 Task: Log work in the project AutoWave for the issue 'Create a new online platform for online animation courses with advanced animation tools and community features' spent time as '4w 1d 14h 30m' and remaining time as '5w 4d 20h 13m' and add a flag. Now add the issue to the epic 'IT skills development and training'. Log work in the project AutoWave for the issue 'Implement a new cloud-based time tracking system for a company with advanced time tracking and project management features' spent time as '4w 6d 8h 18m' and remaining time as '1w 1d 3h 50m' and clone the issue. Now add the issue to the epic 'Collaboration platform implementation'
Action: Mouse moved to (240, 64)
Screenshot: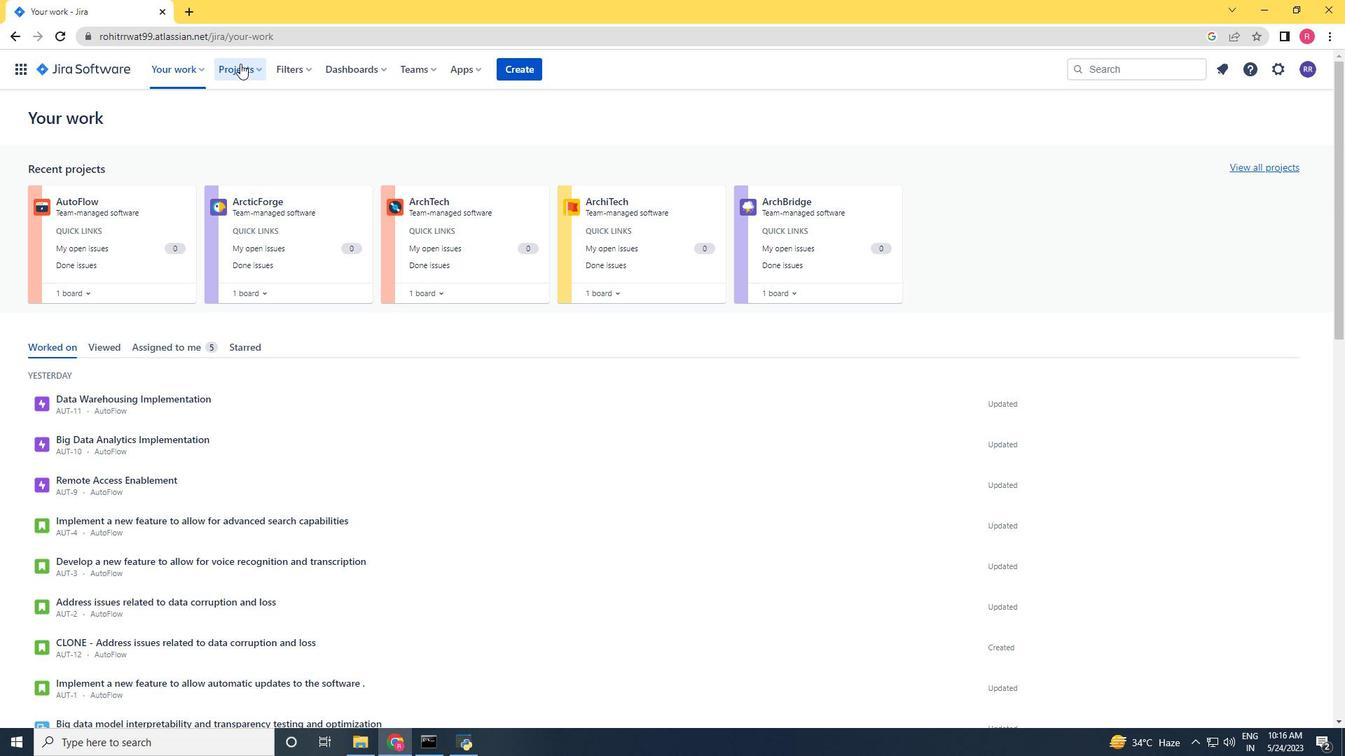 
Action: Mouse pressed left at (240, 64)
Screenshot: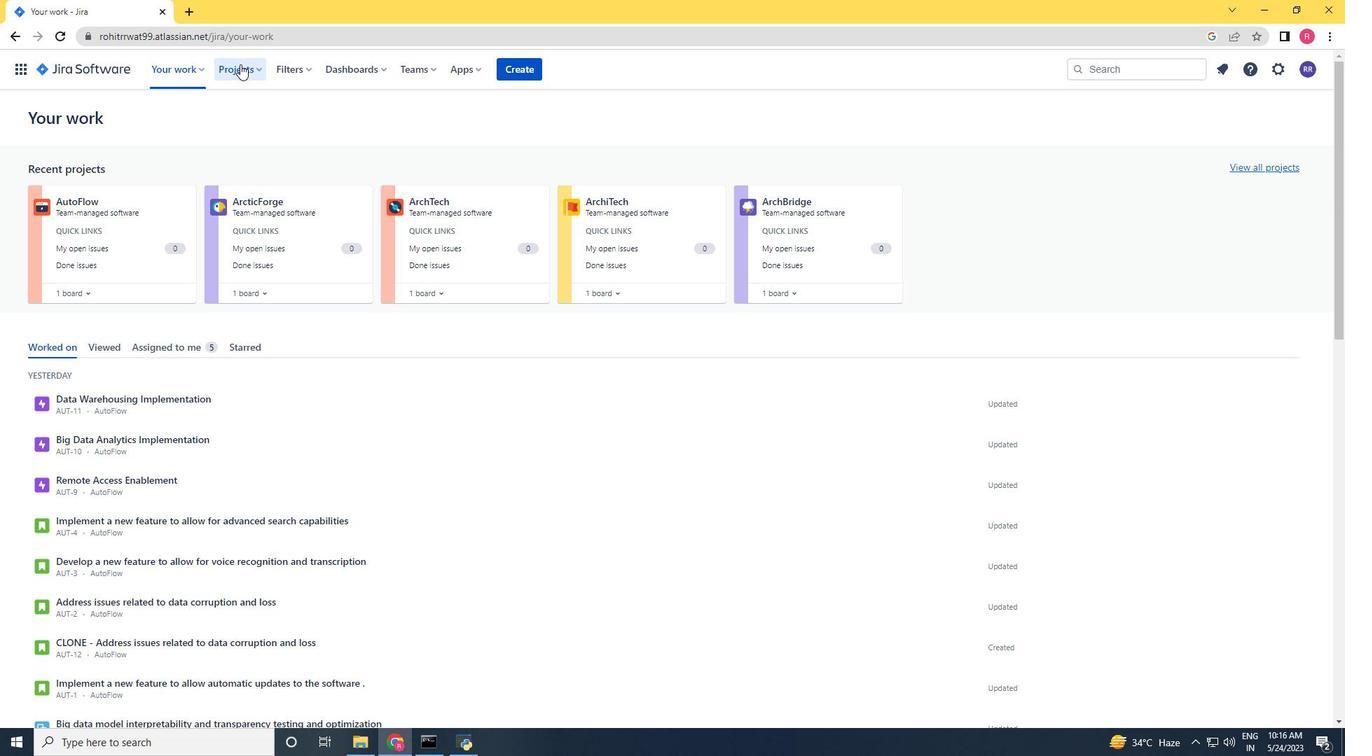 
Action: Mouse moved to (248, 139)
Screenshot: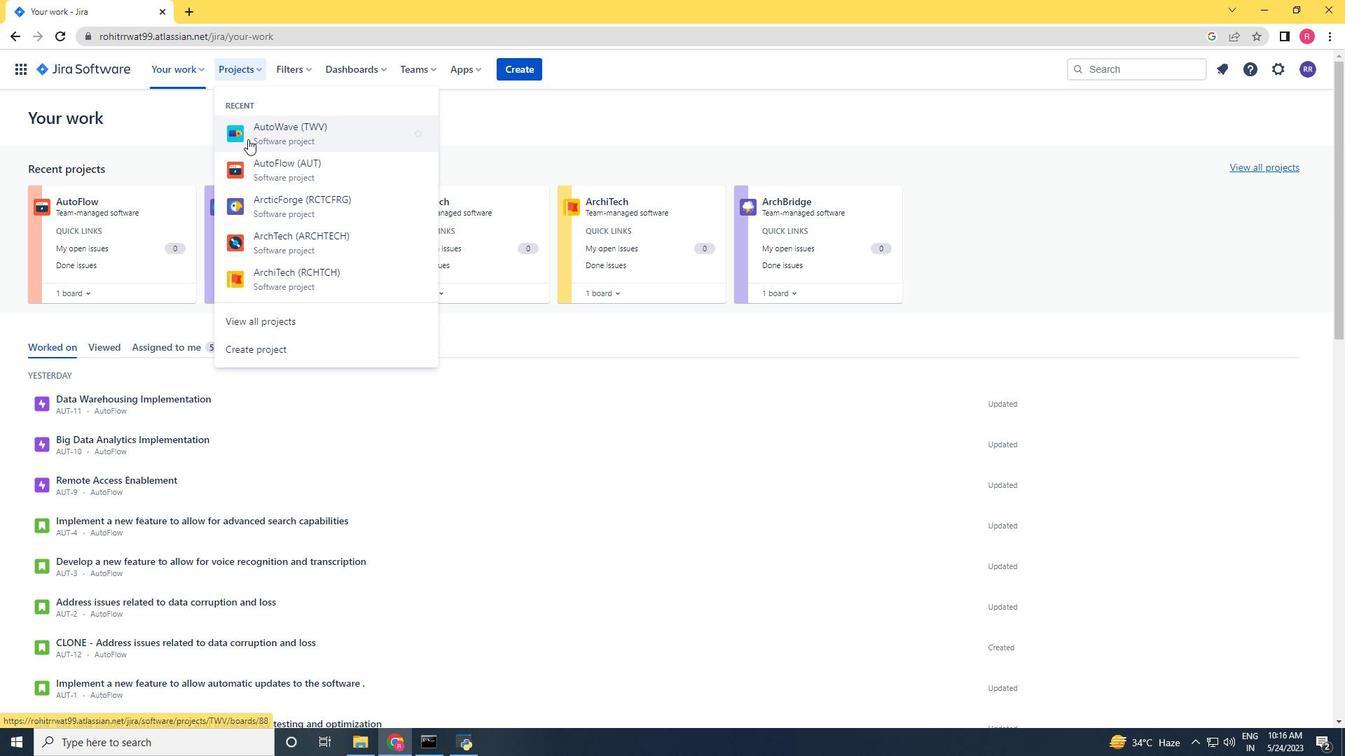 
Action: Mouse pressed left at (248, 139)
Screenshot: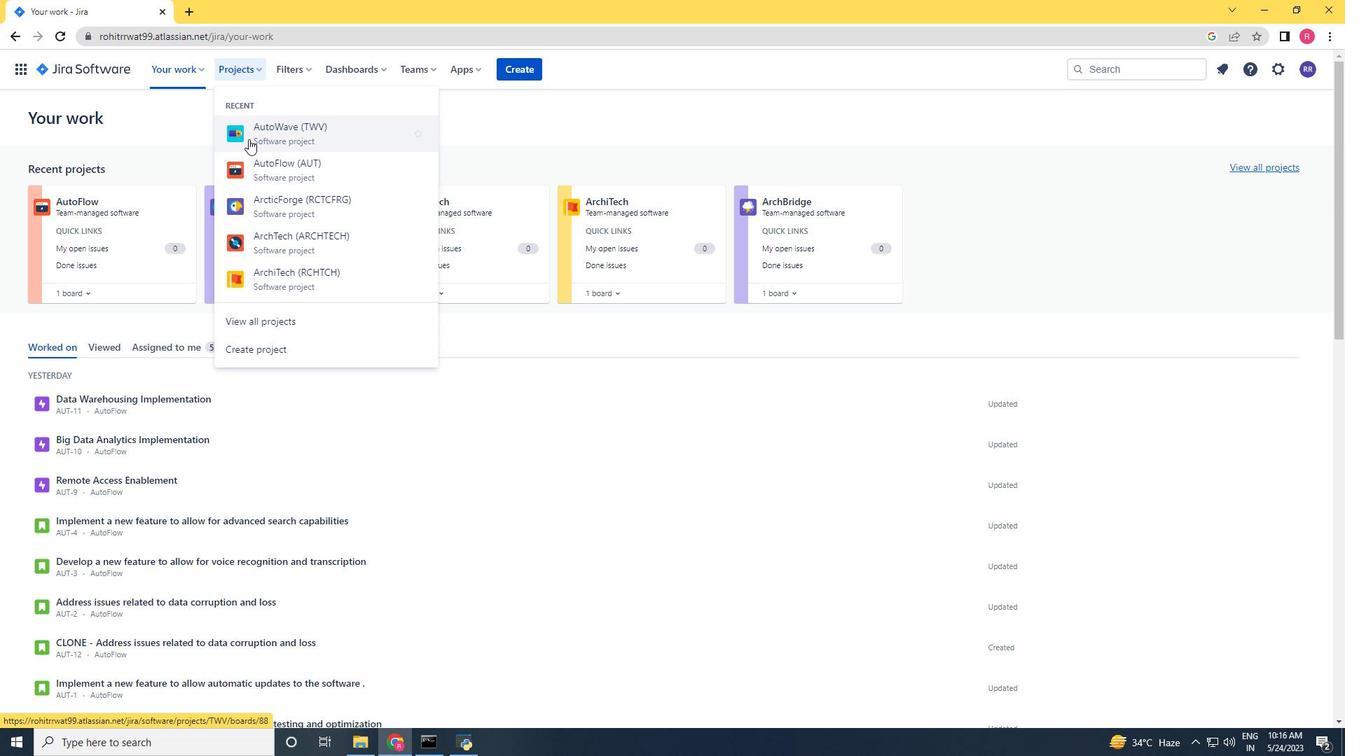 
Action: Mouse moved to (57, 217)
Screenshot: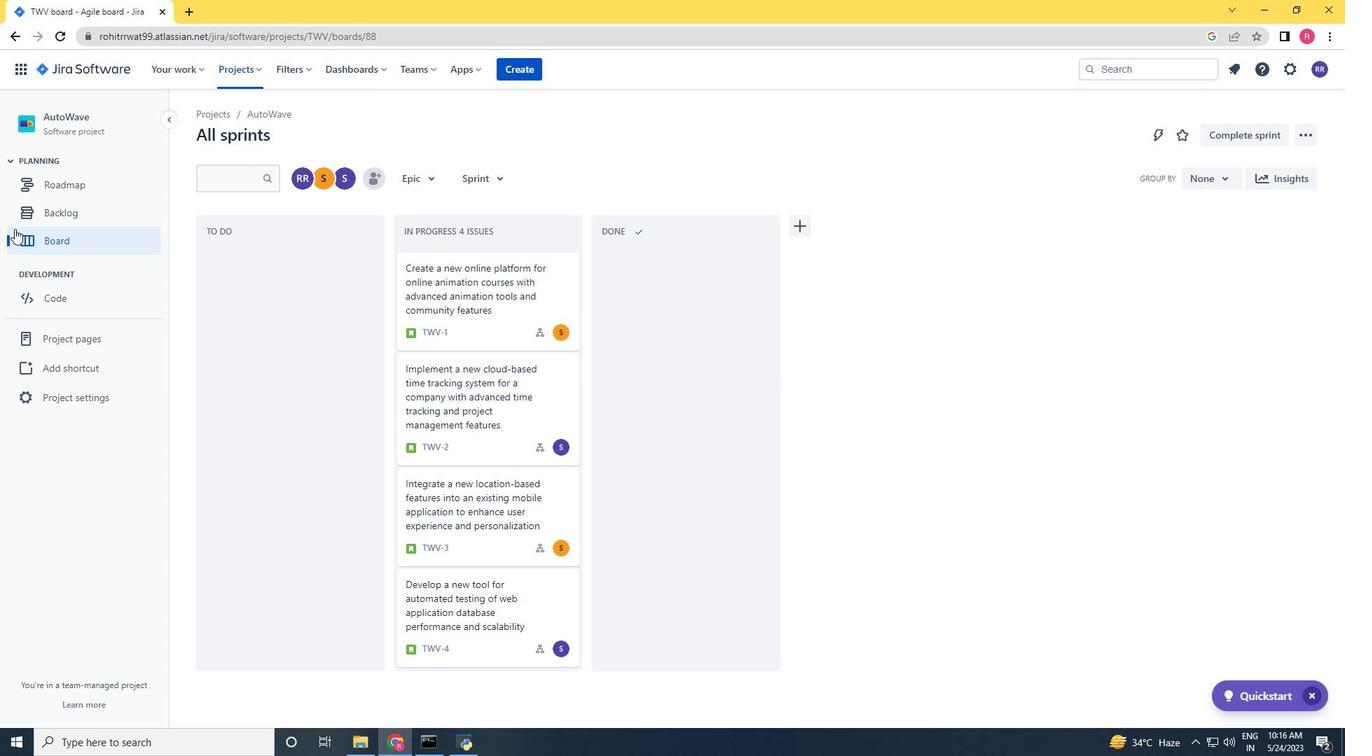 
Action: Mouse pressed left at (57, 217)
Screenshot: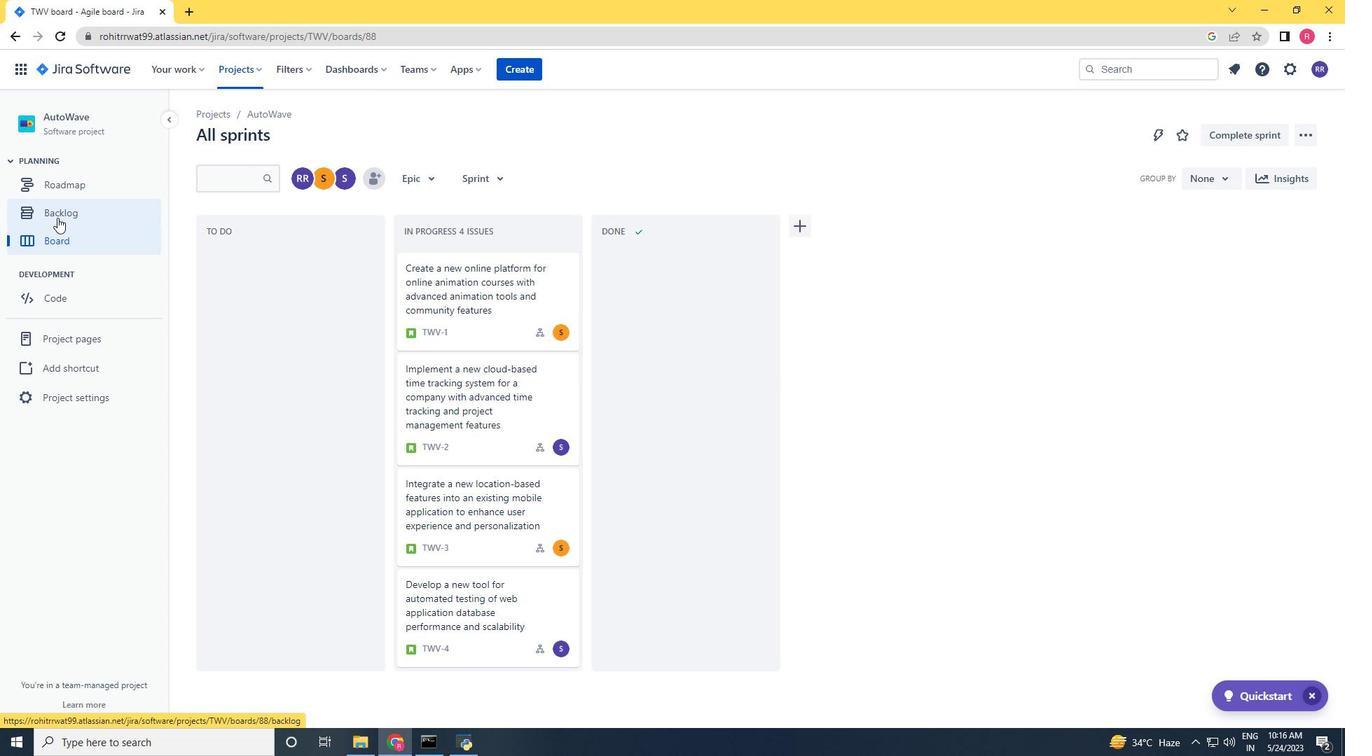 
Action: Mouse moved to (1067, 259)
Screenshot: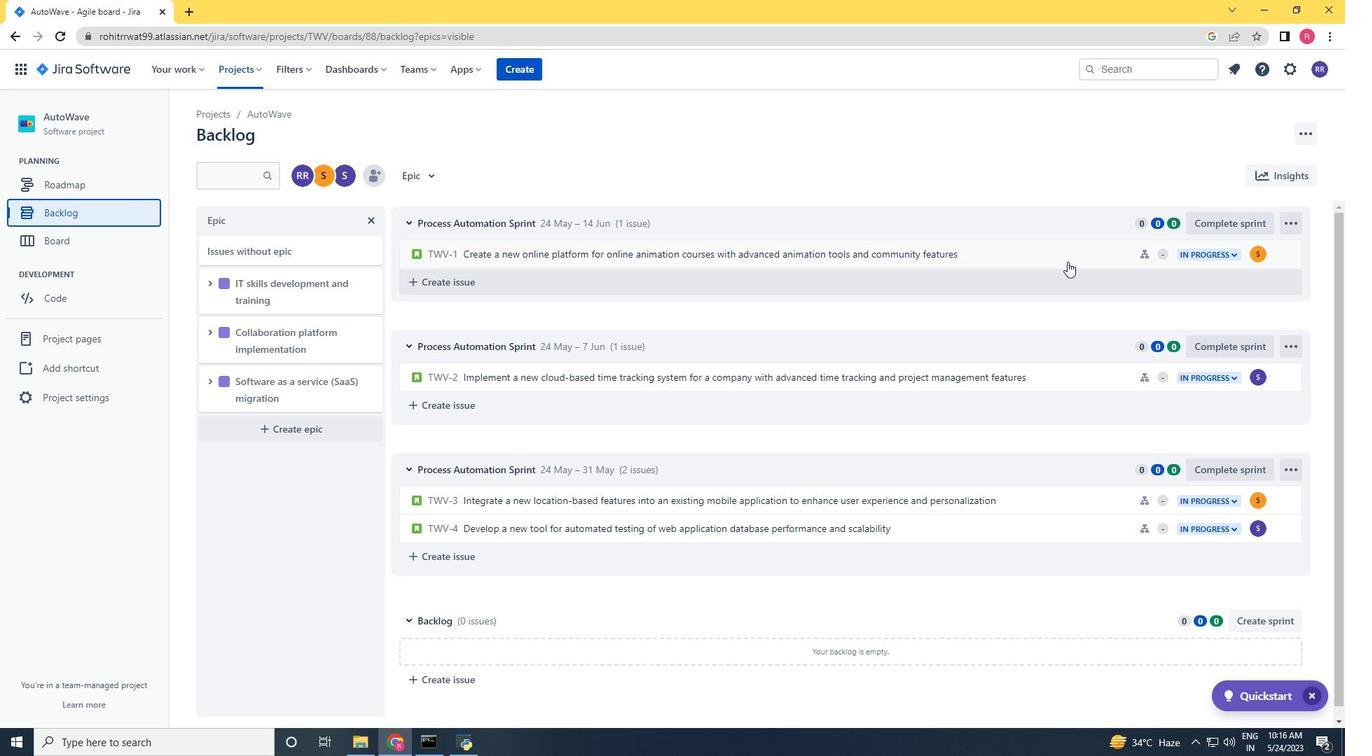 
Action: Mouse pressed left at (1067, 259)
Screenshot: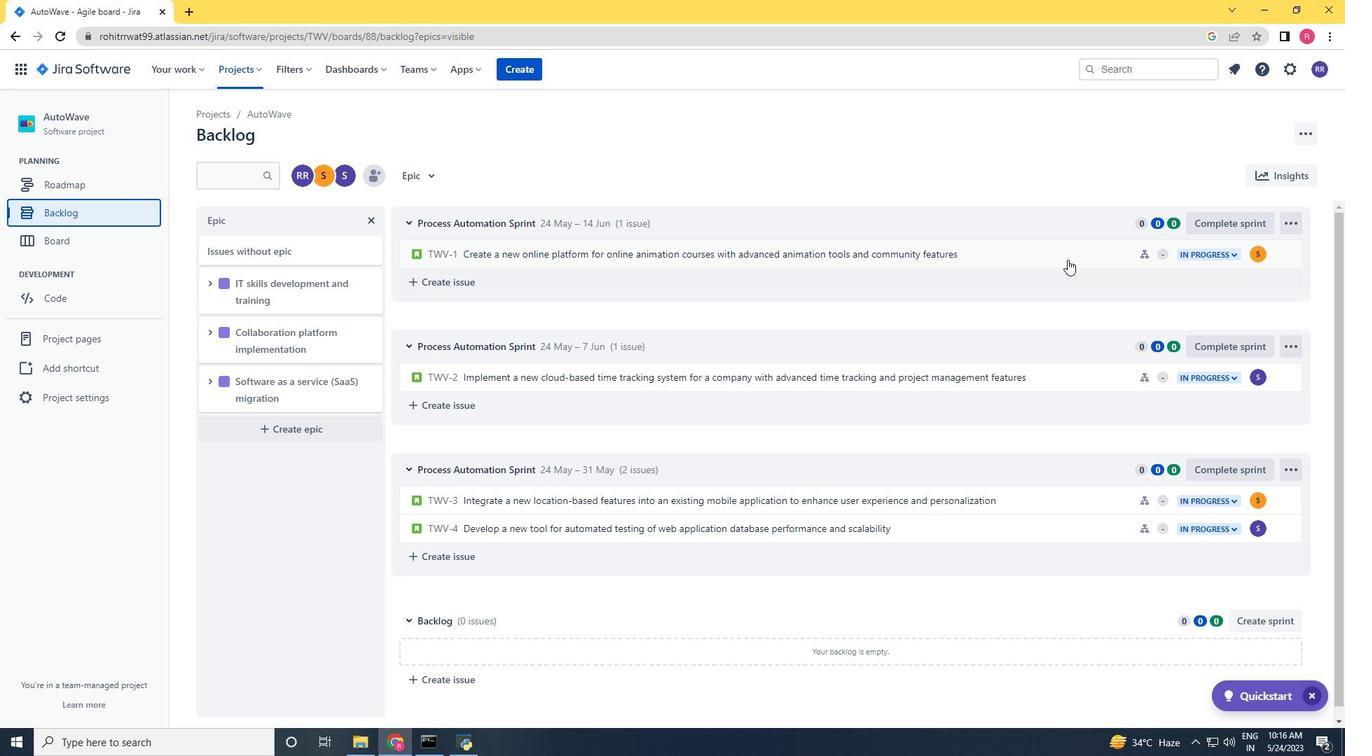 
Action: Mouse moved to (1292, 212)
Screenshot: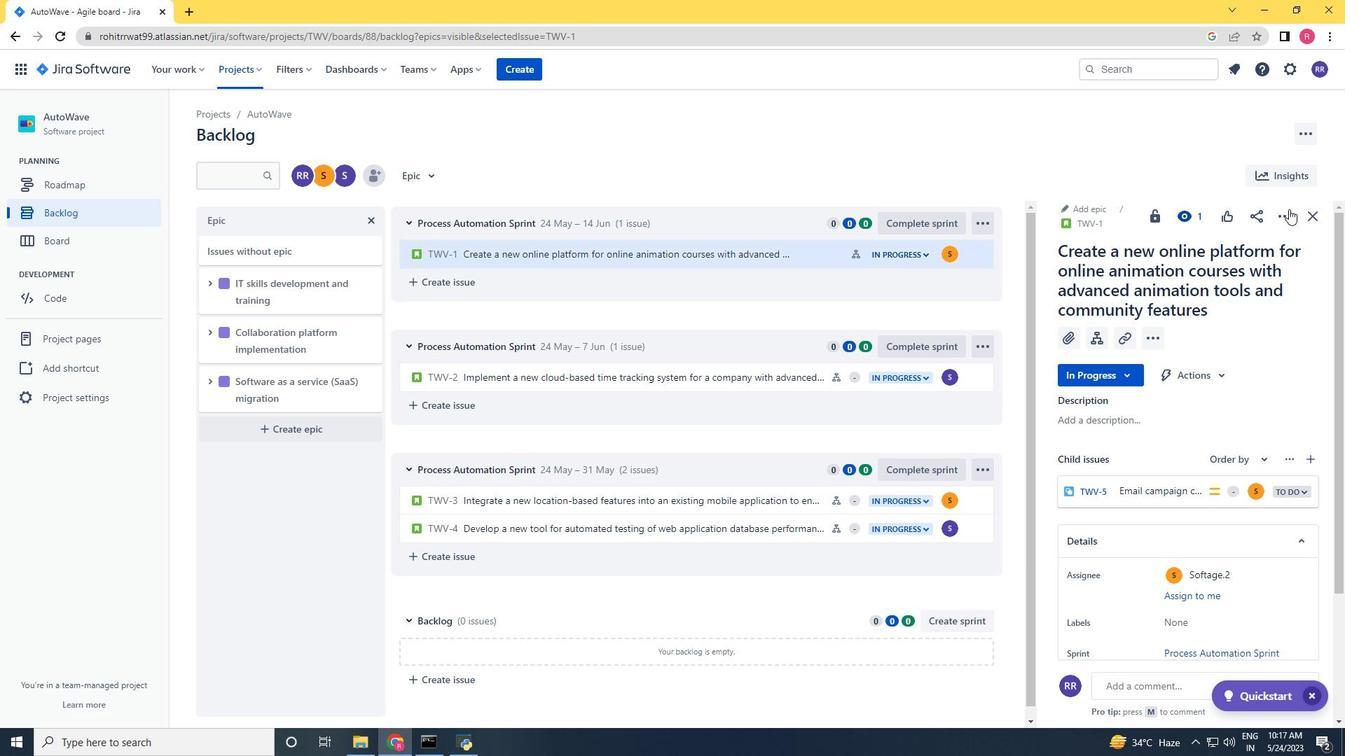 
Action: Mouse pressed left at (1292, 212)
Screenshot: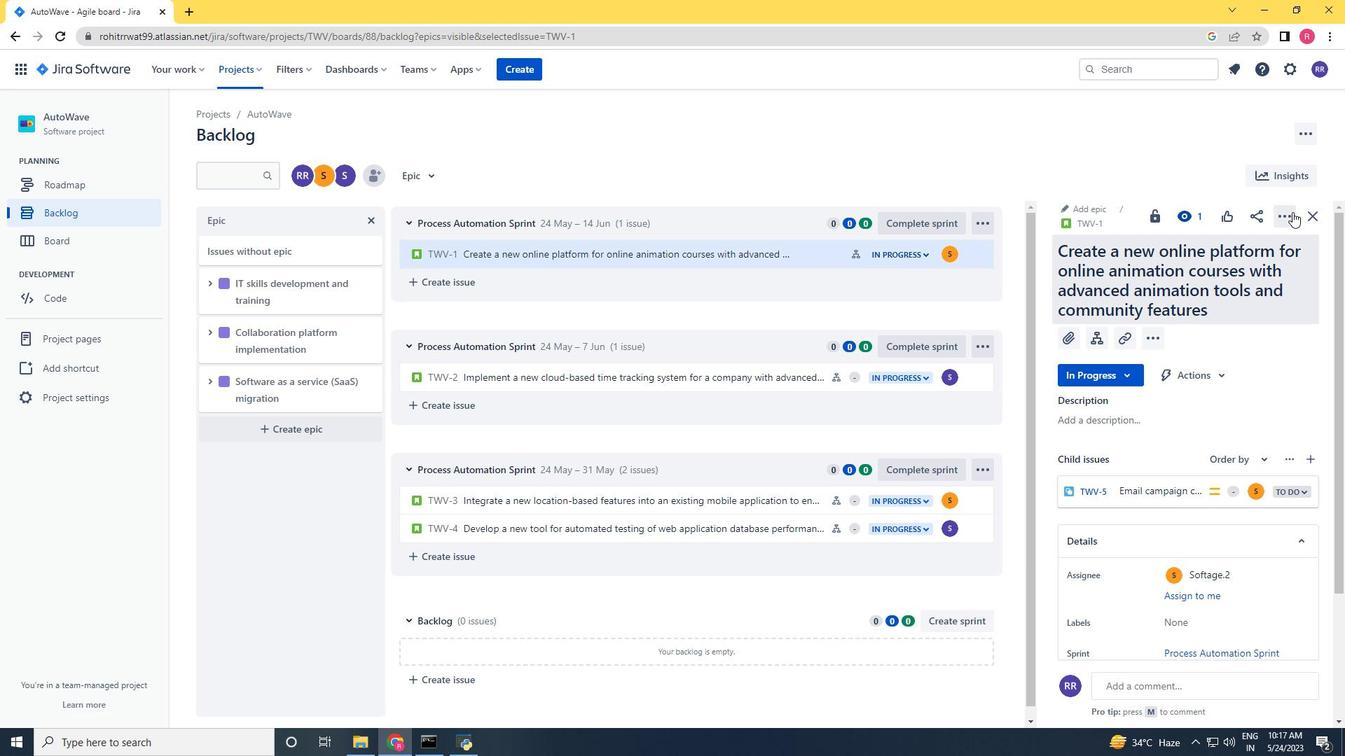 
Action: Mouse moved to (1244, 251)
Screenshot: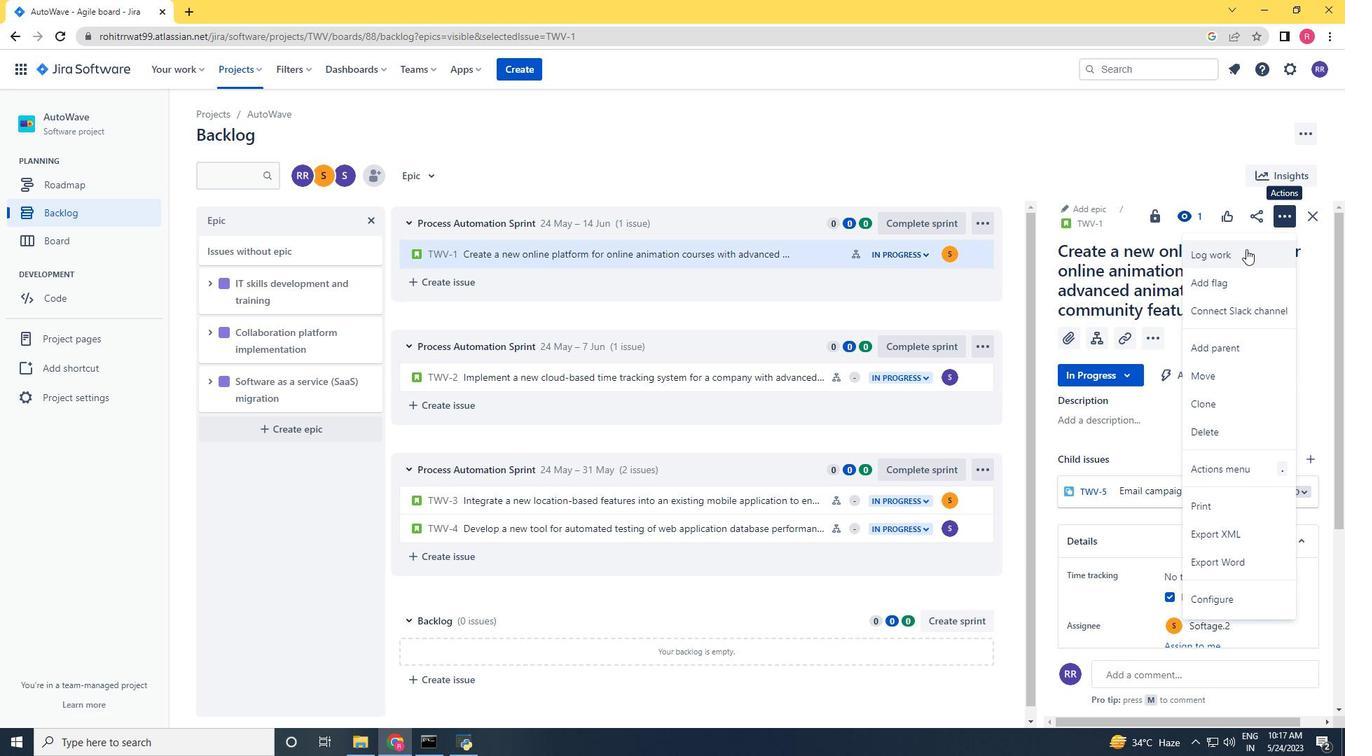 
Action: Mouse pressed left at (1244, 251)
Screenshot: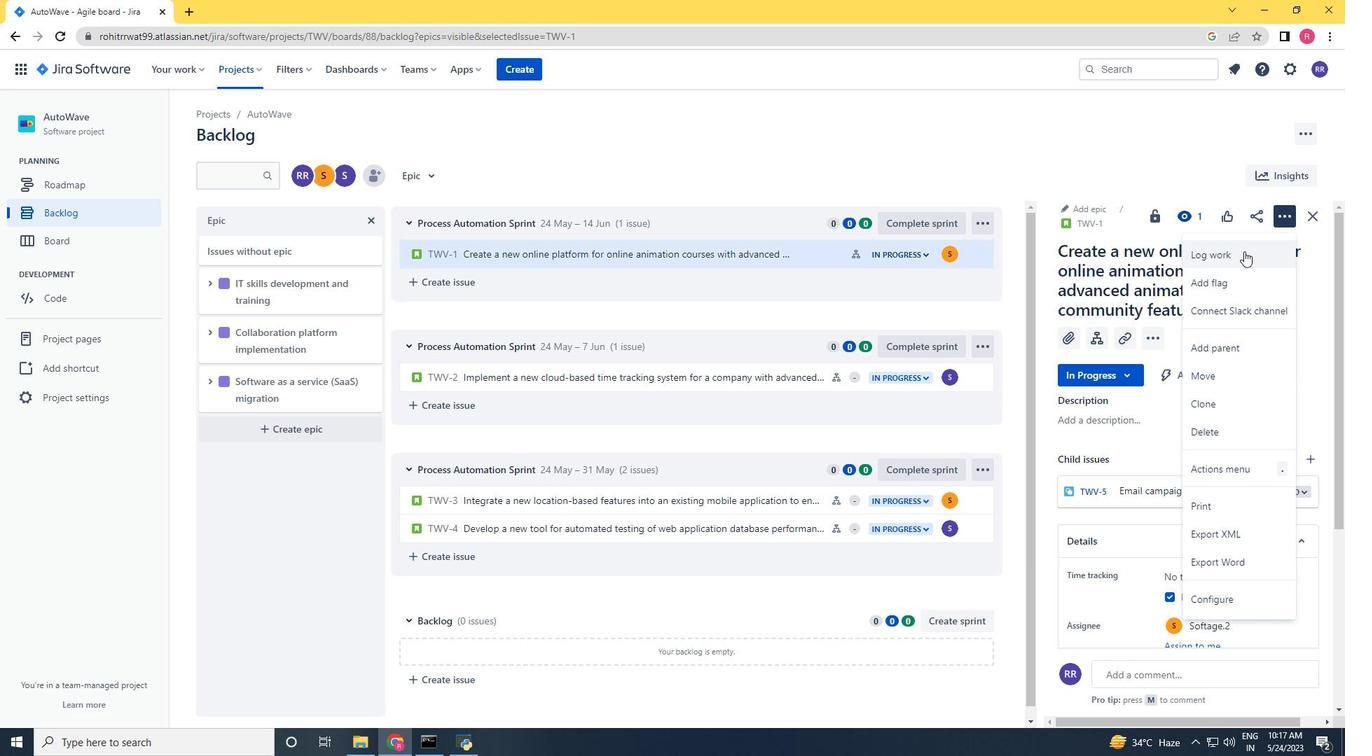 
Action: Key pressed 4w<Key.space>1d<Key.space>14h<Key.space>30m<Key.tab>5w<Key.space>4d<Key.space>20h<Key.space>13m
Screenshot: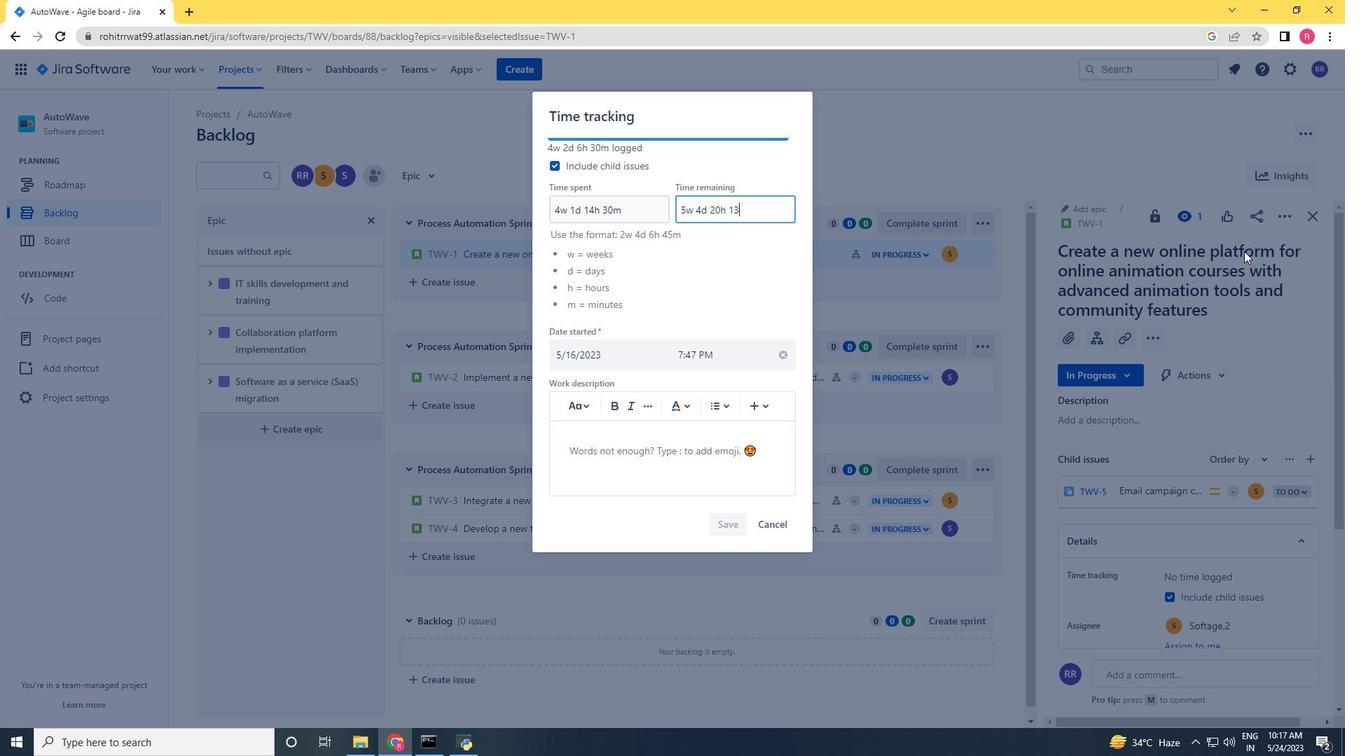 
Action: Mouse moved to (737, 541)
Screenshot: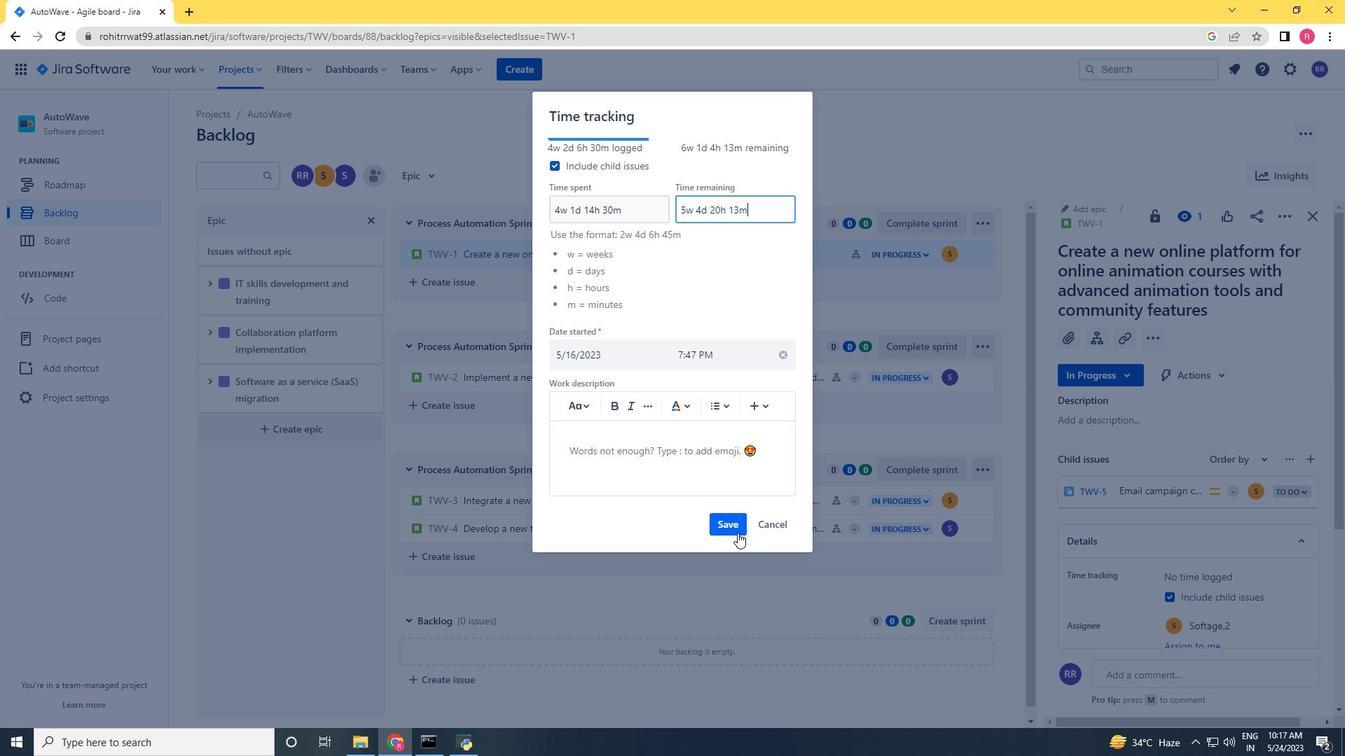
Action: Mouse pressed left at (737, 541)
Screenshot: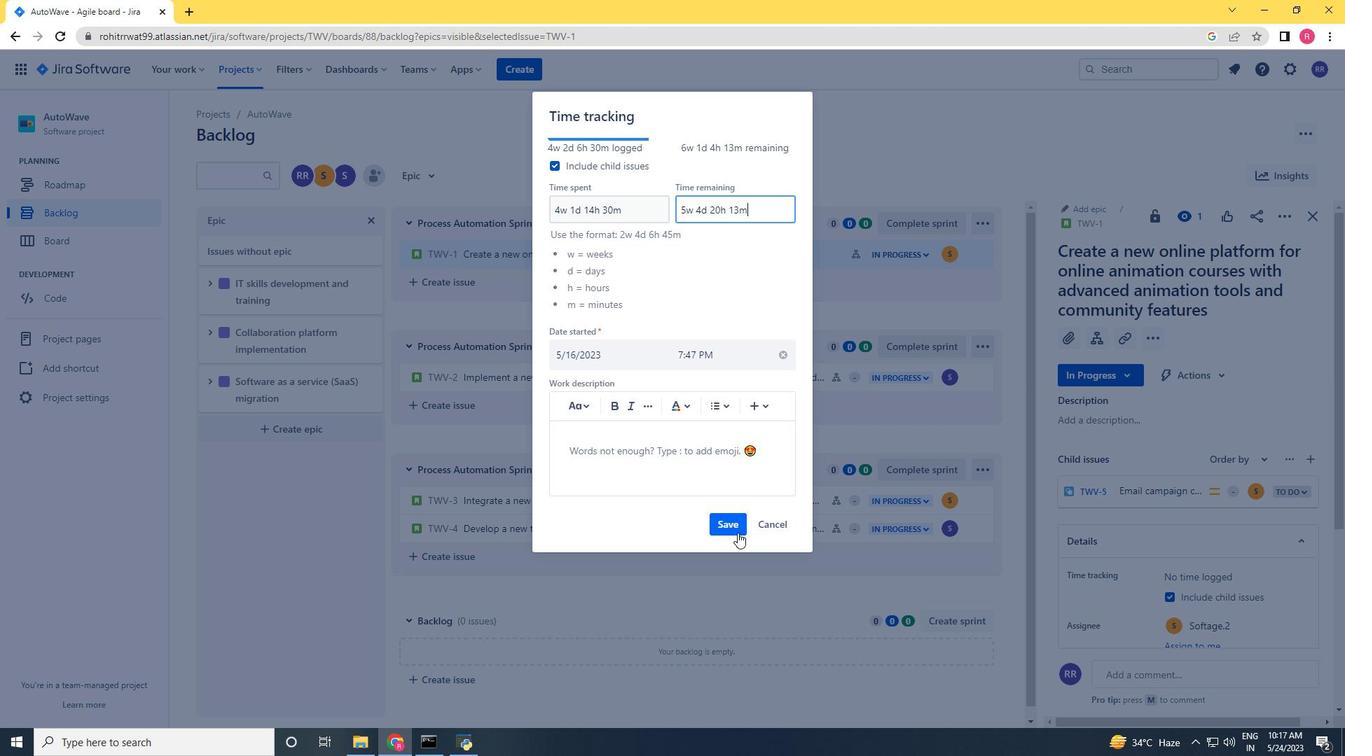 
Action: Mouse moved to (720, 523)
Screenshot: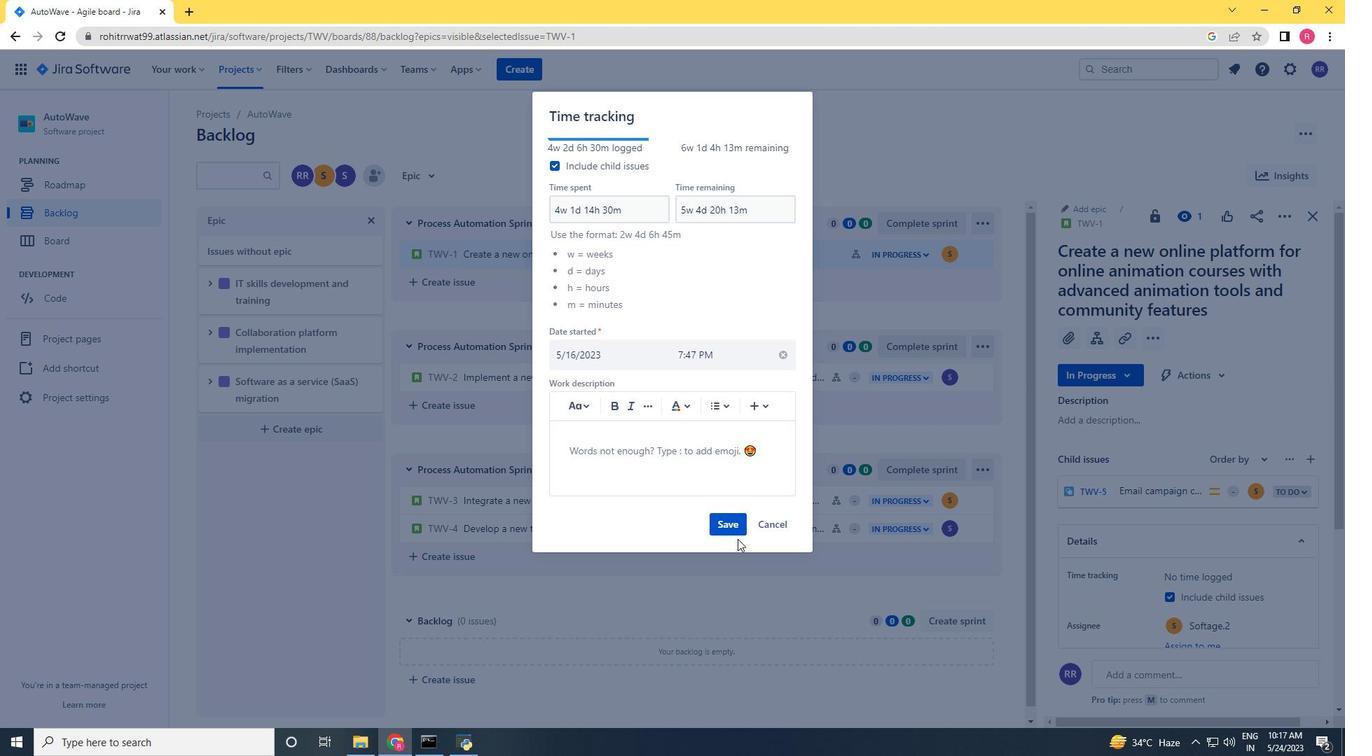 
Action: Mouse pressed left at (720, 523)
Screenshot: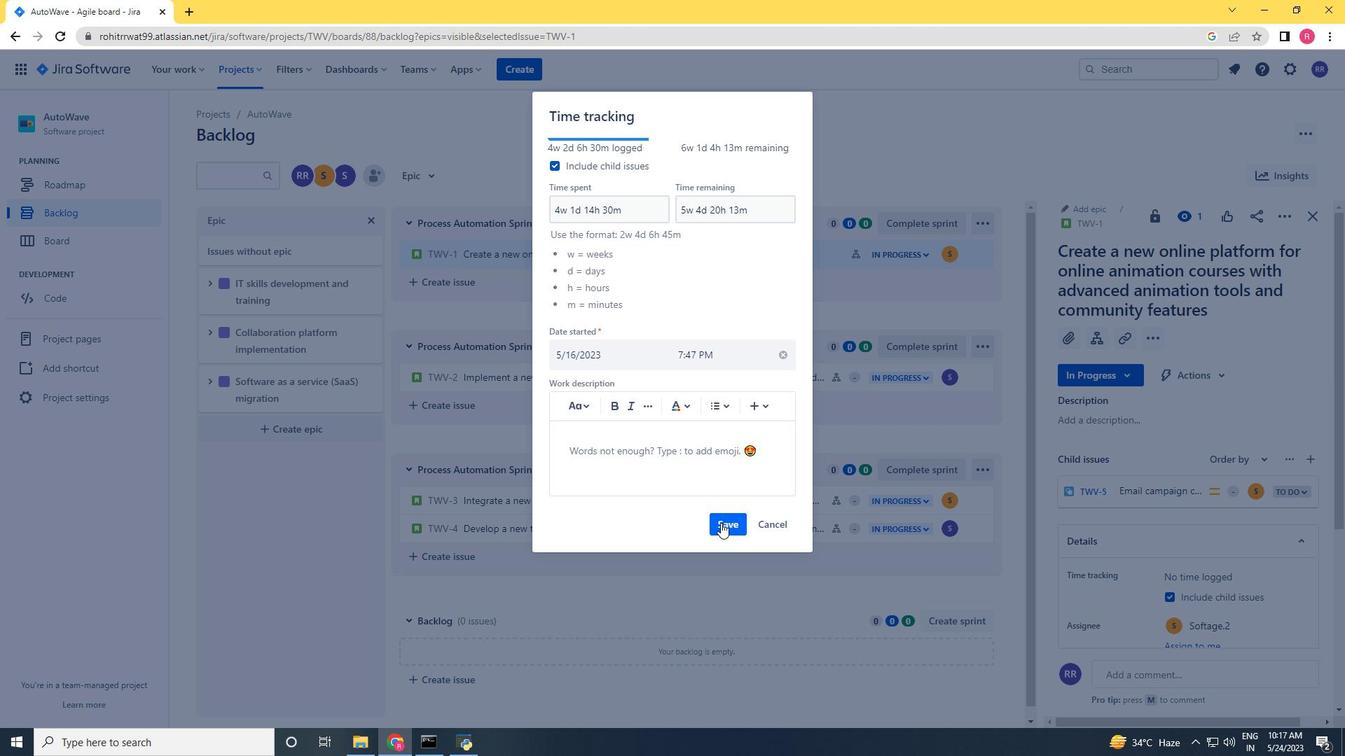 
Action: Mouse moved to (720, 522)
Screenshot: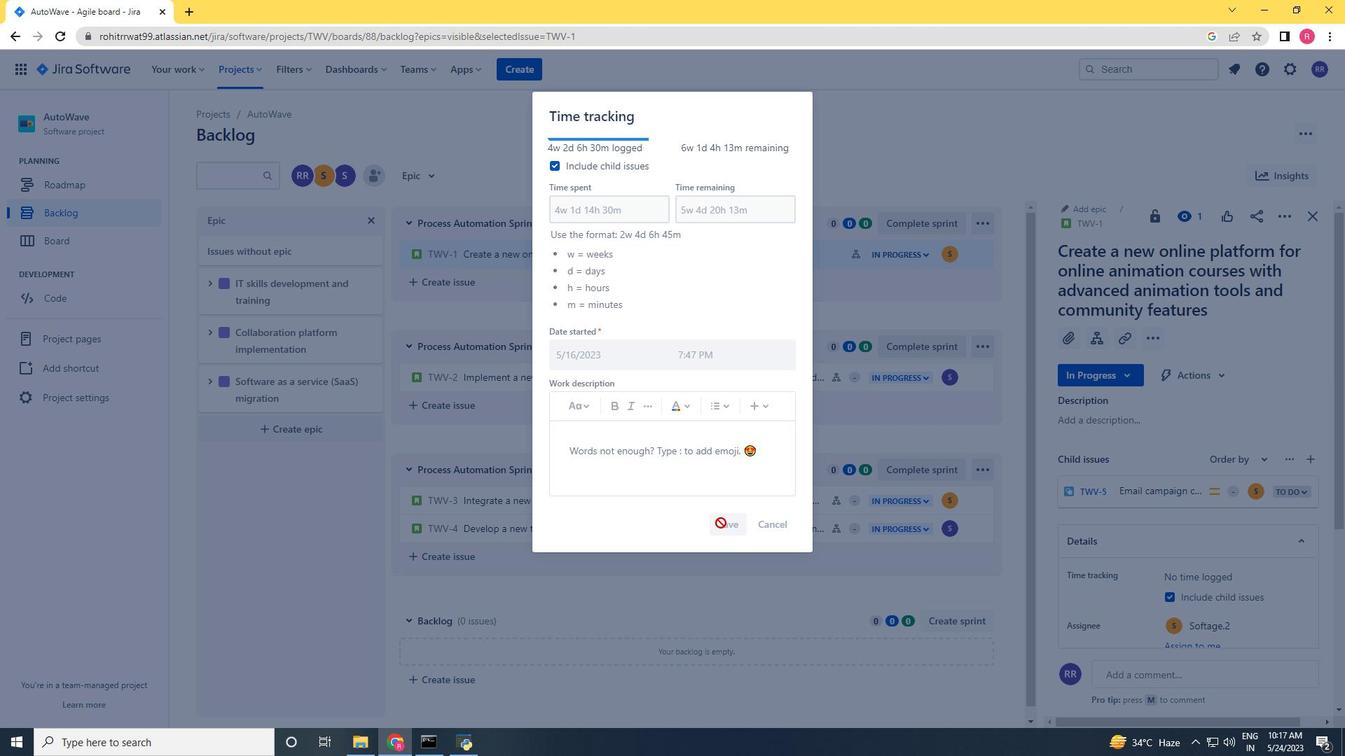 
Action: Mouse scrolled (720, 521) with delta (0, 0)
Screenshot: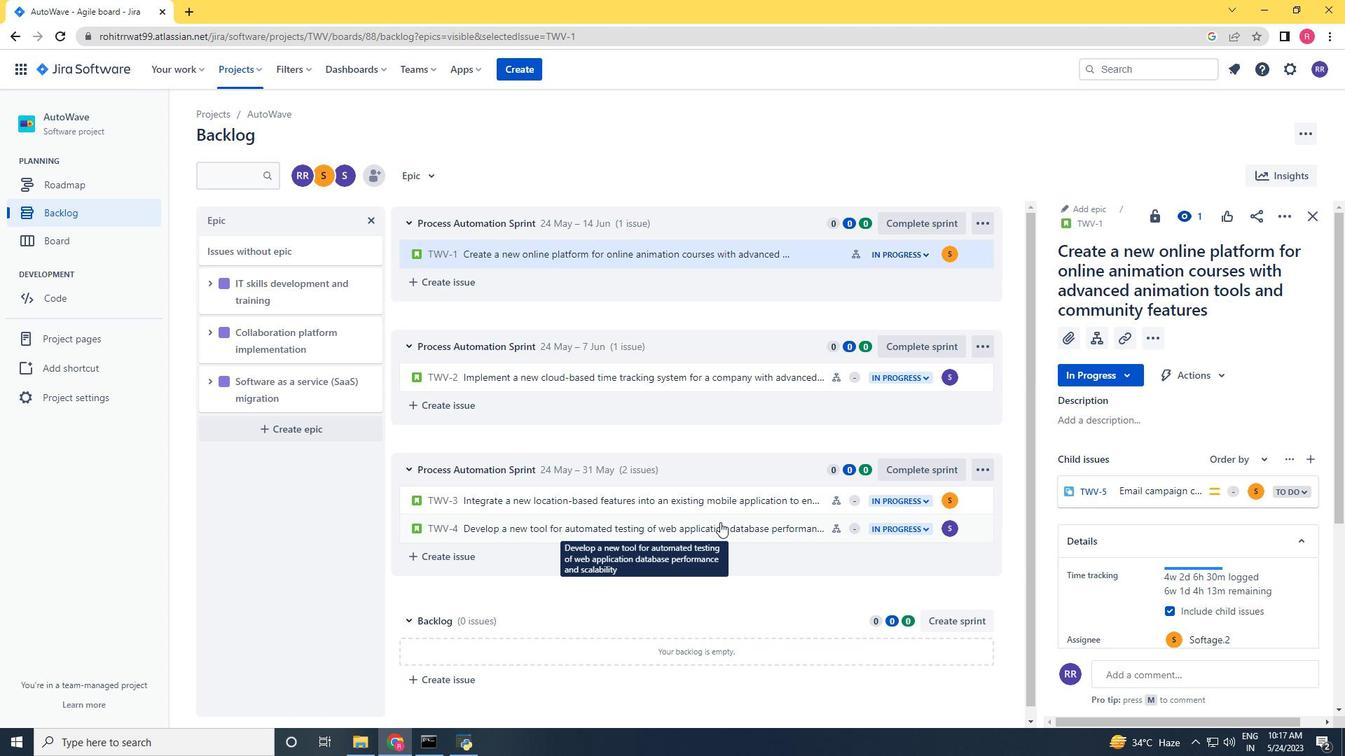 
Action: Mouse scrolled (720, 521) with delta (0, 0)
Screenshot: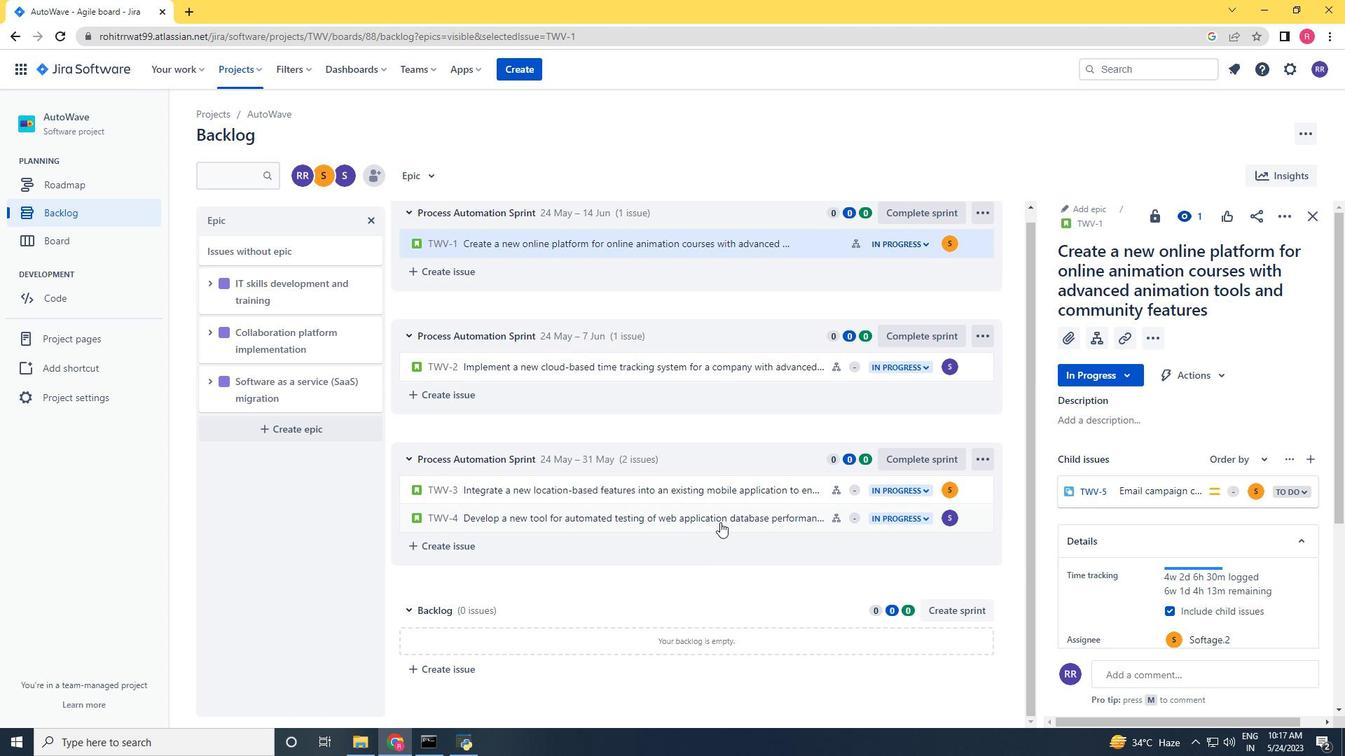 
Action: Mouse scrolled (720, 521) with delta (0, 0)
Screenshot: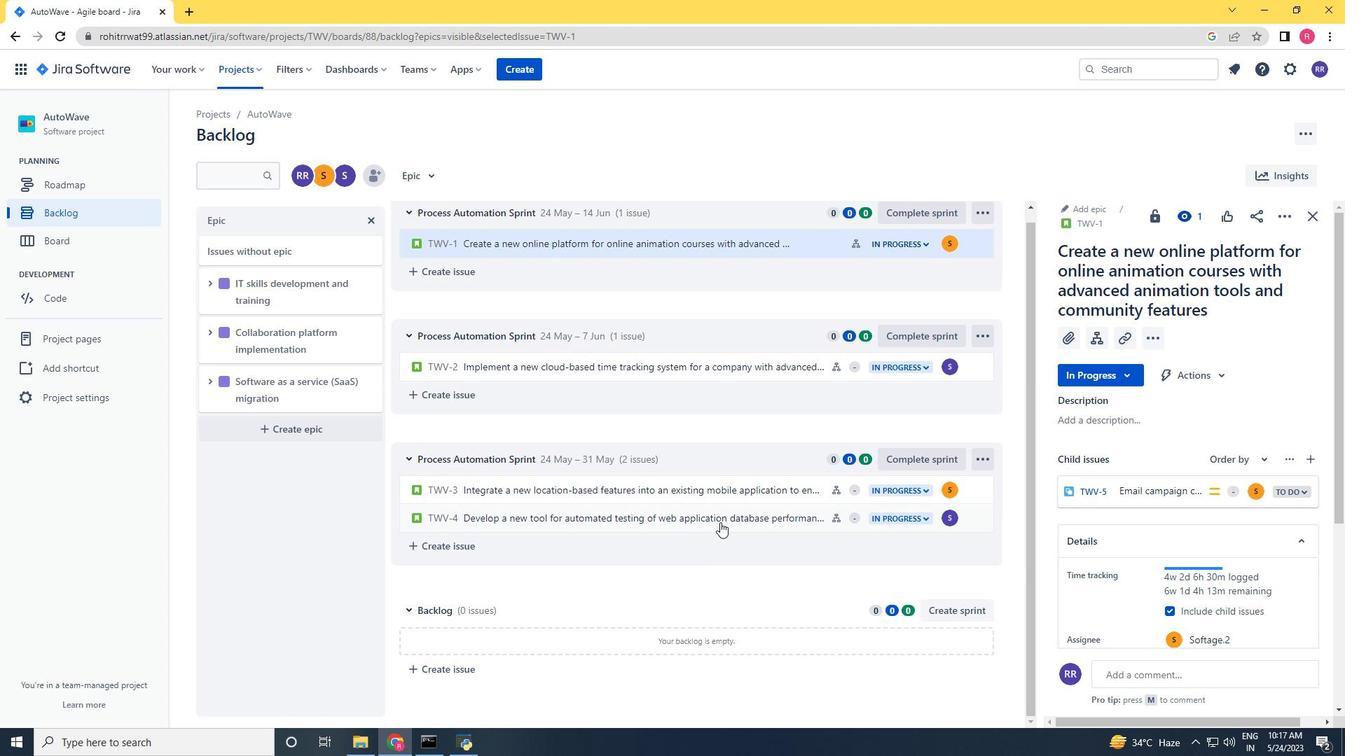 
Action: Mouse moved to (1286, 216)
Screenshot: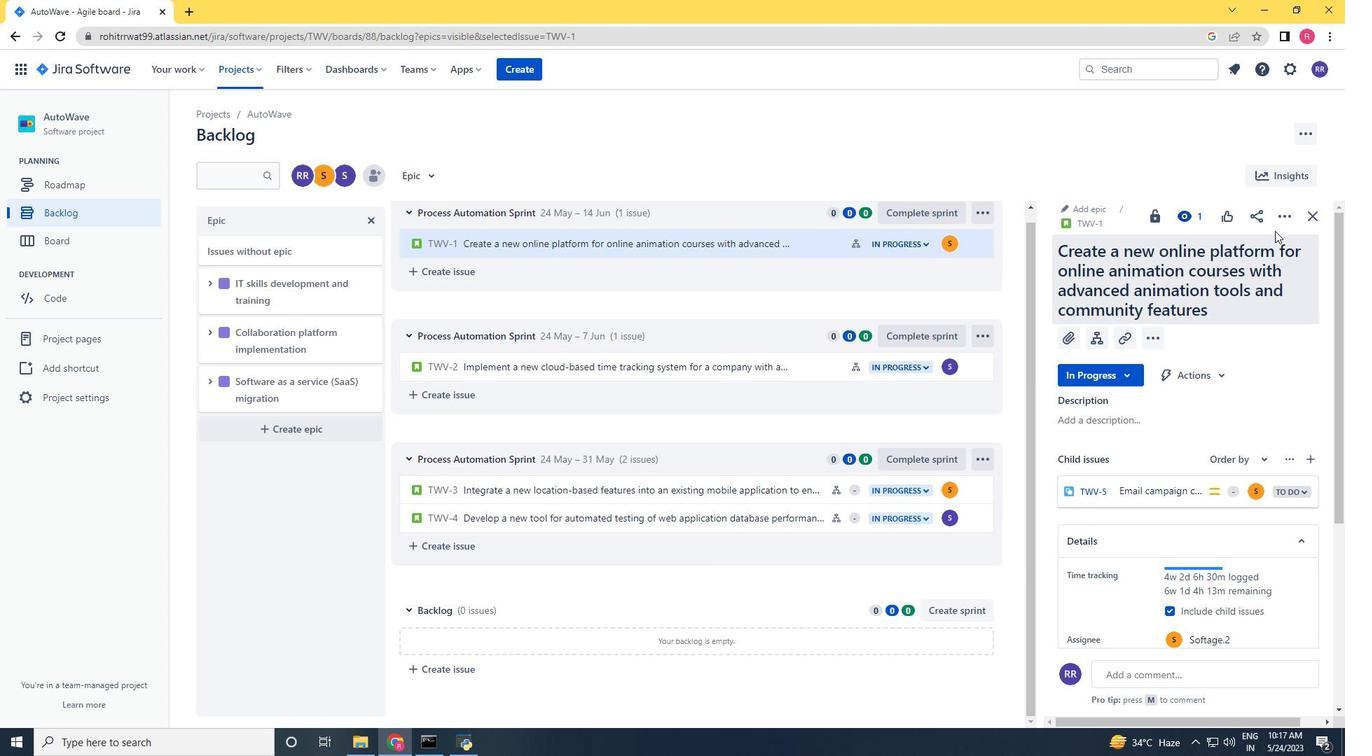 
Action: Mouse pressed left at (1286, 216)
Screenshot: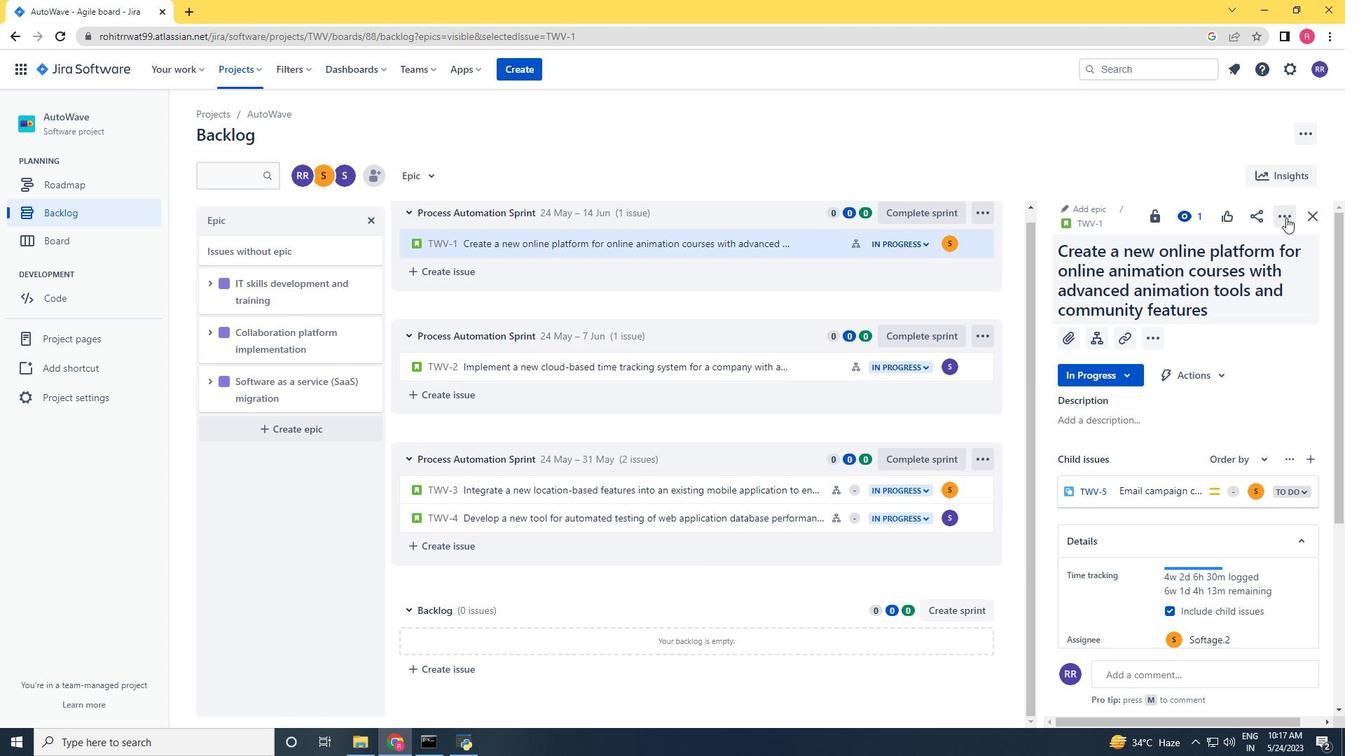 
Action: Mouse moved to (1218, 285)
Screenshot: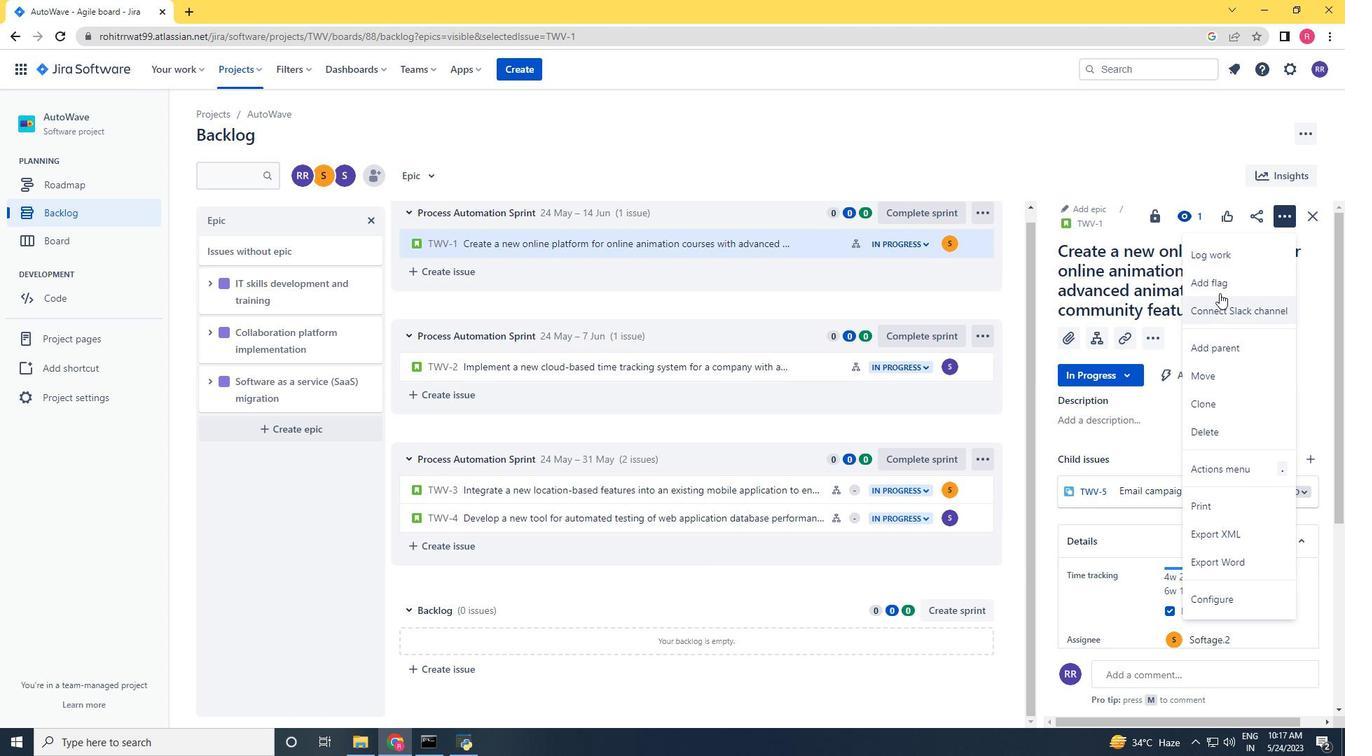 
Action: Mouse pressed left at (1218, 285)
Screenshot: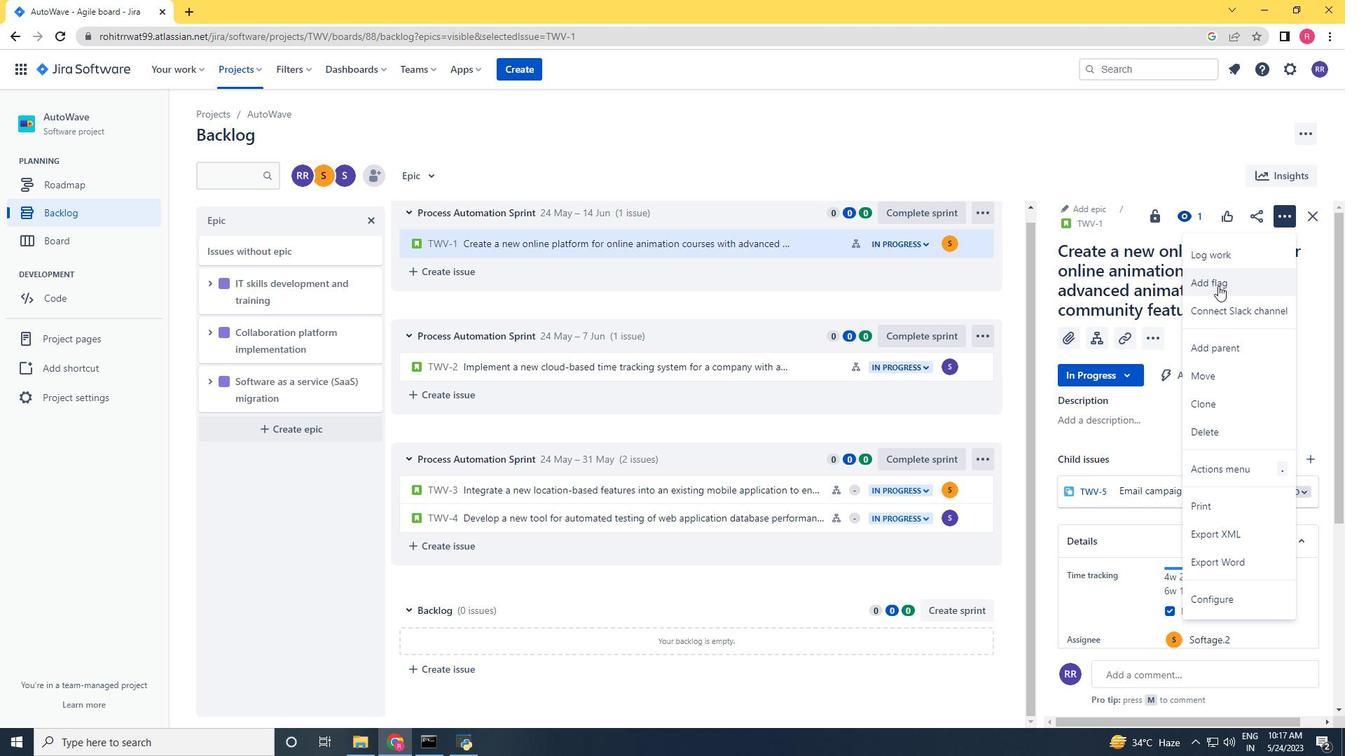 
Action: Mouse moved to (804, 247)
Screenshot: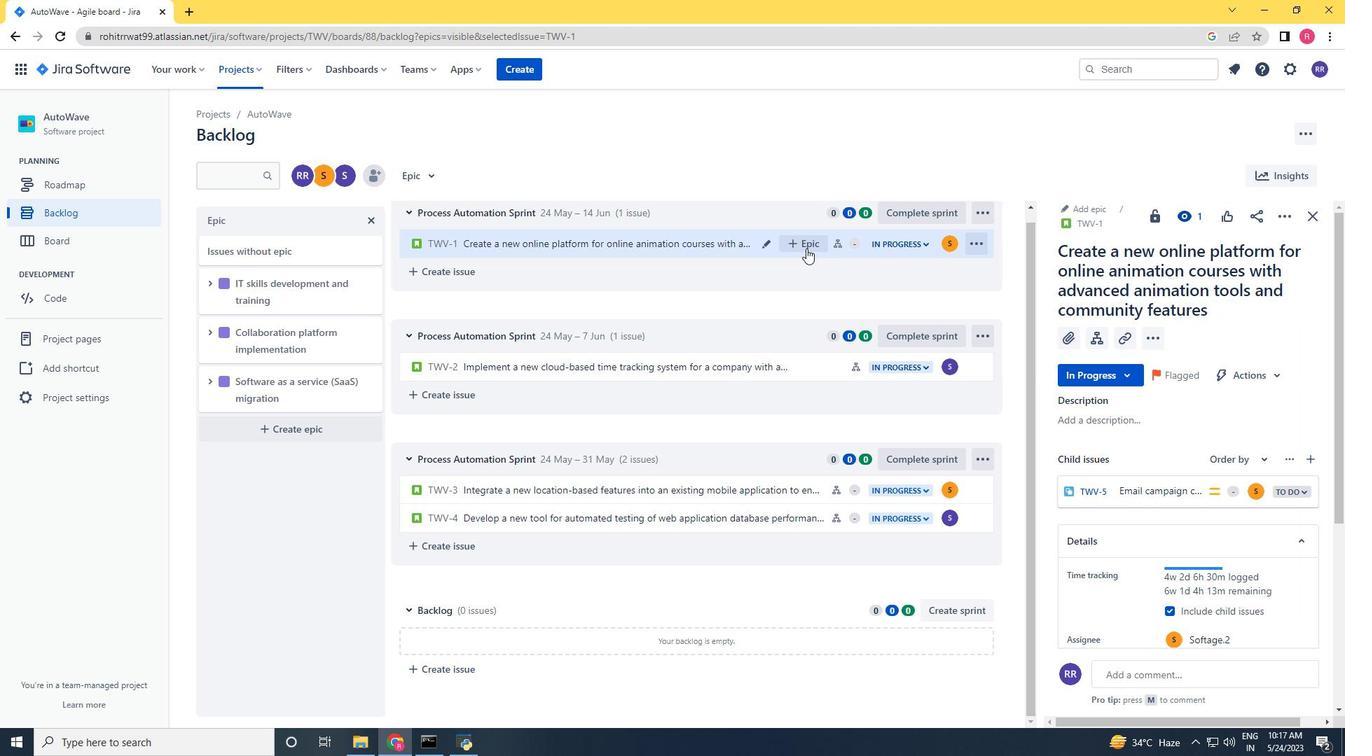 
Action: Mouse pressed left at (804, 247)
Screenshot: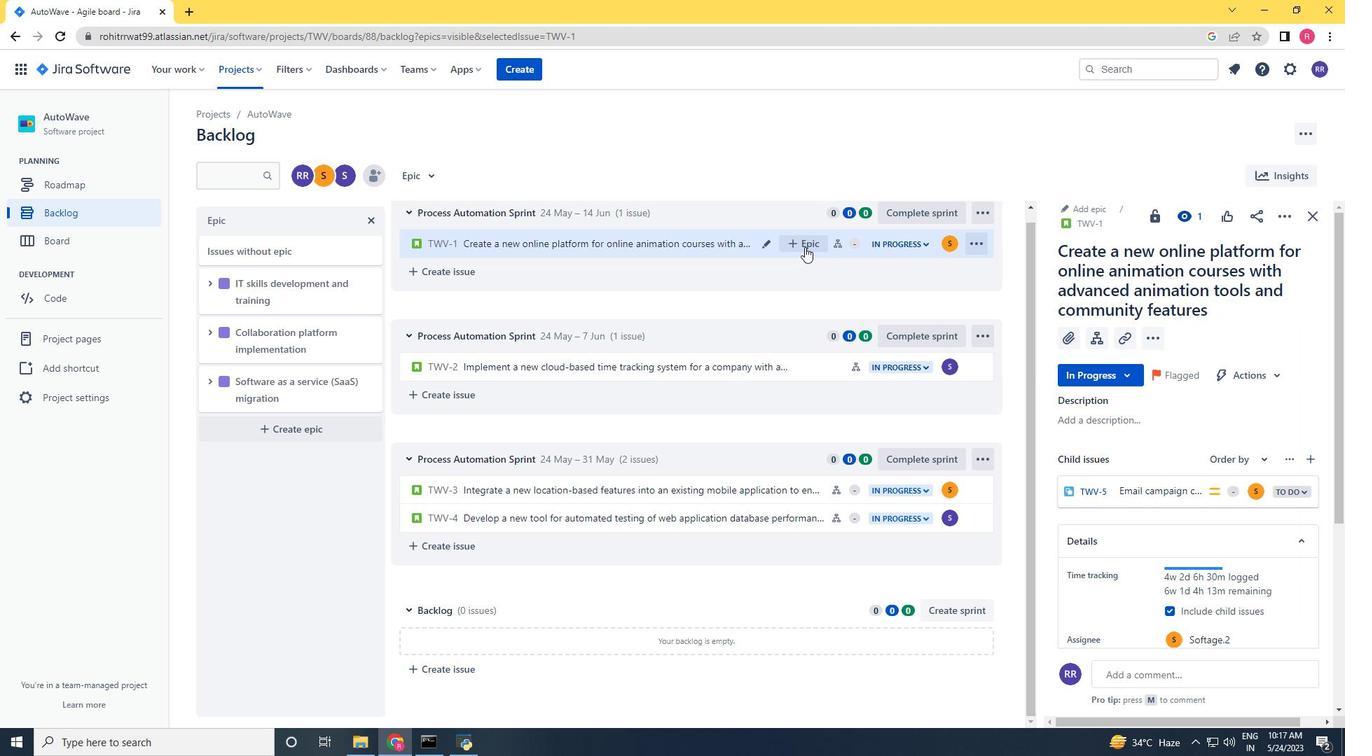 
Action: Mouse moved to (855, 343)
Screenshot: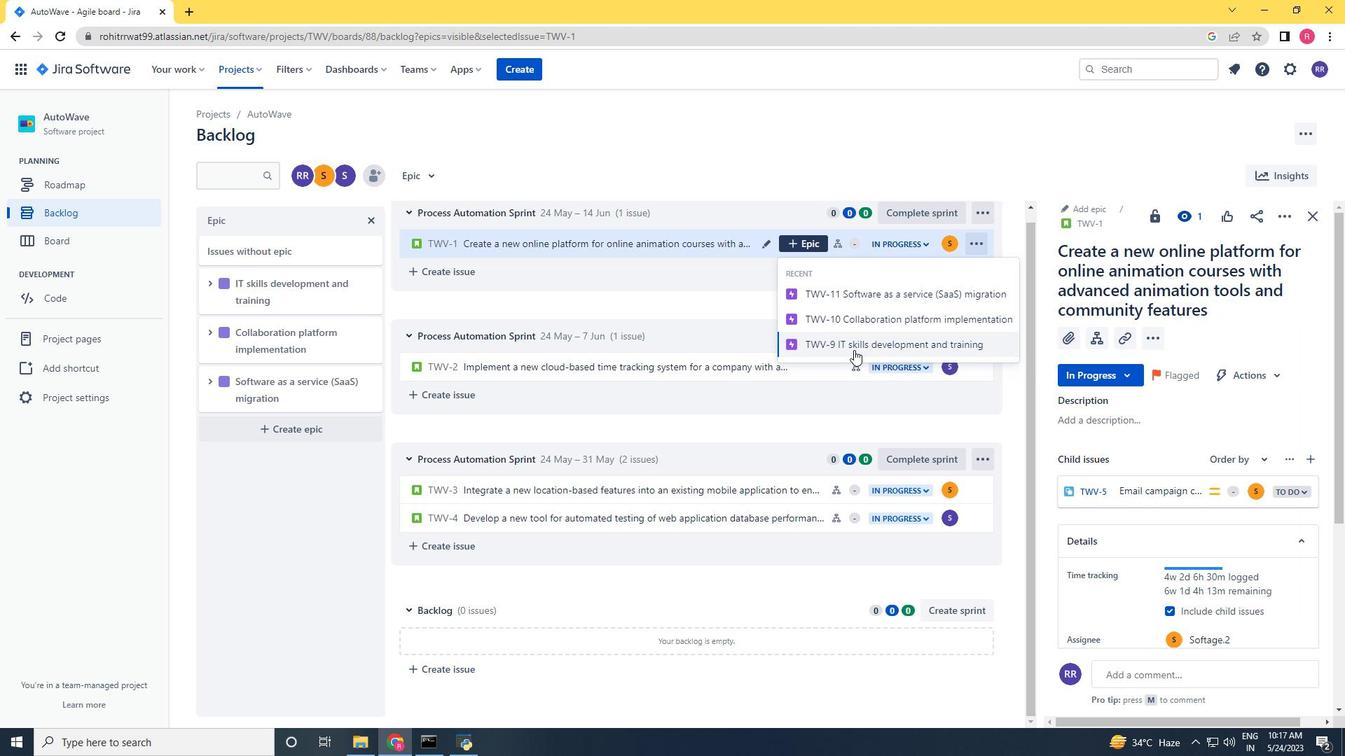 
Action: Mouse pressed left at (855, 343)
Screenshot: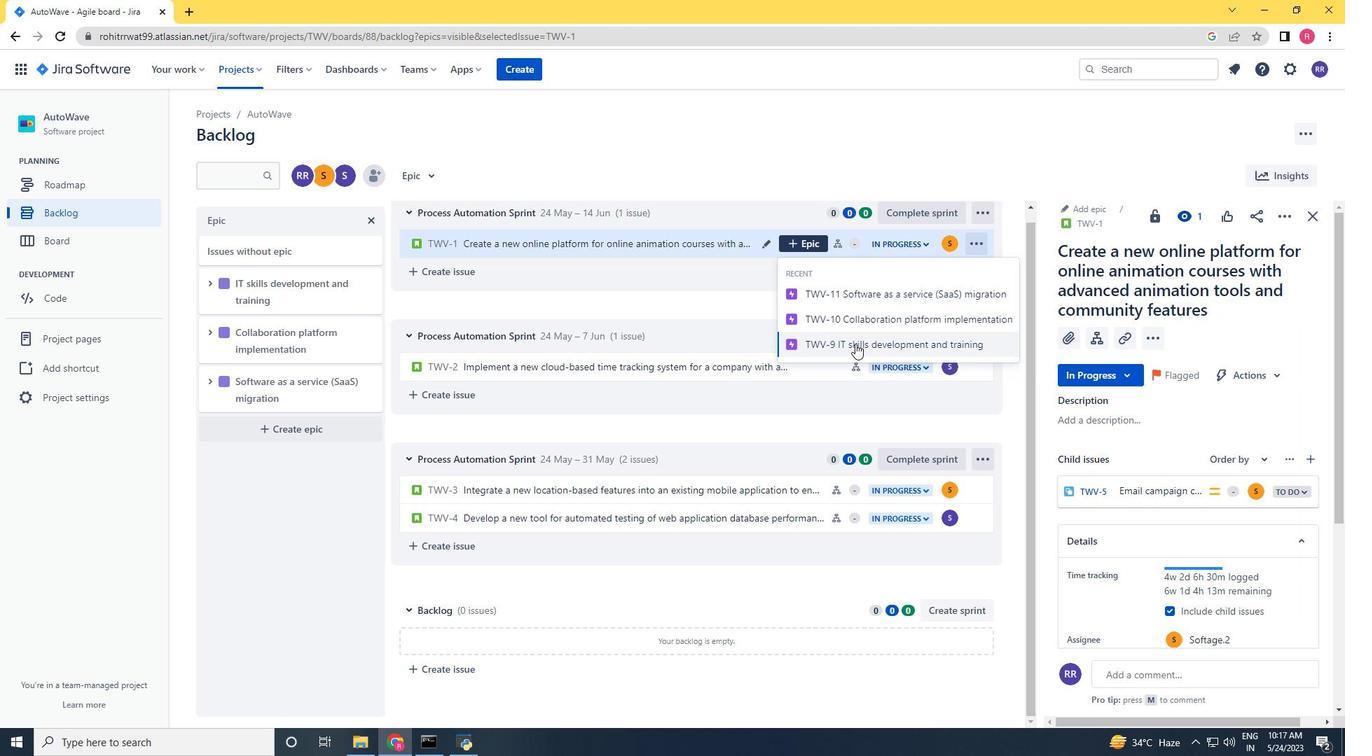 
Action: Mouse moved to (835, 377)
Screenshot: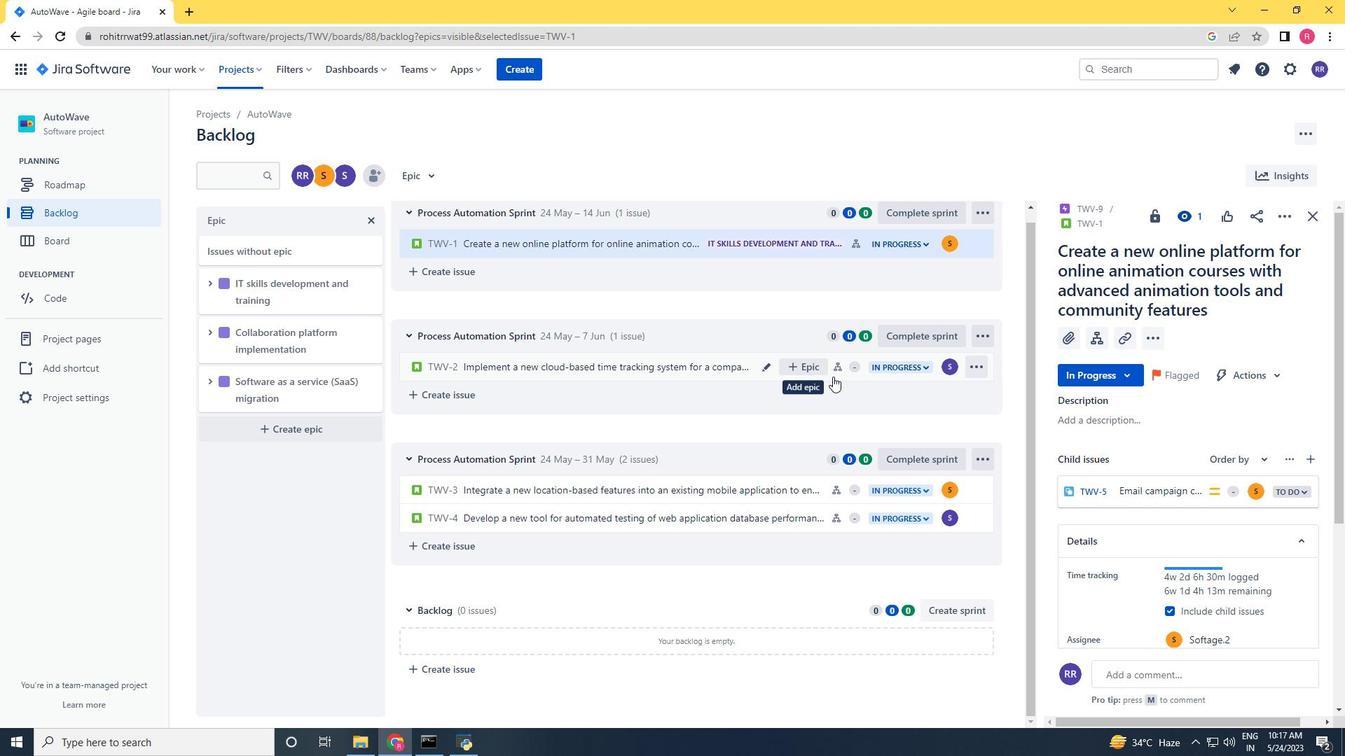 
Action: Mouse pressed left at (835, 377)
Screenshot: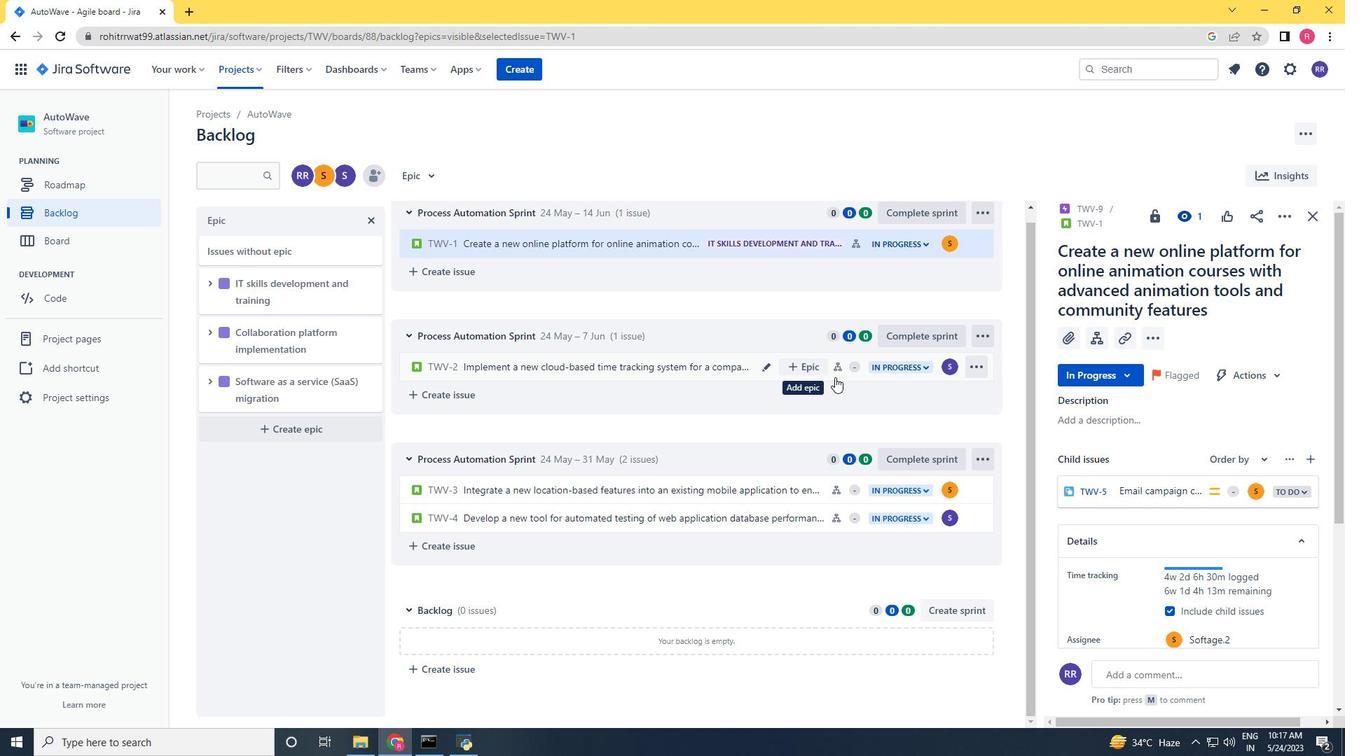 
Action: Mouse moved to (1281, 212)
Screenshot: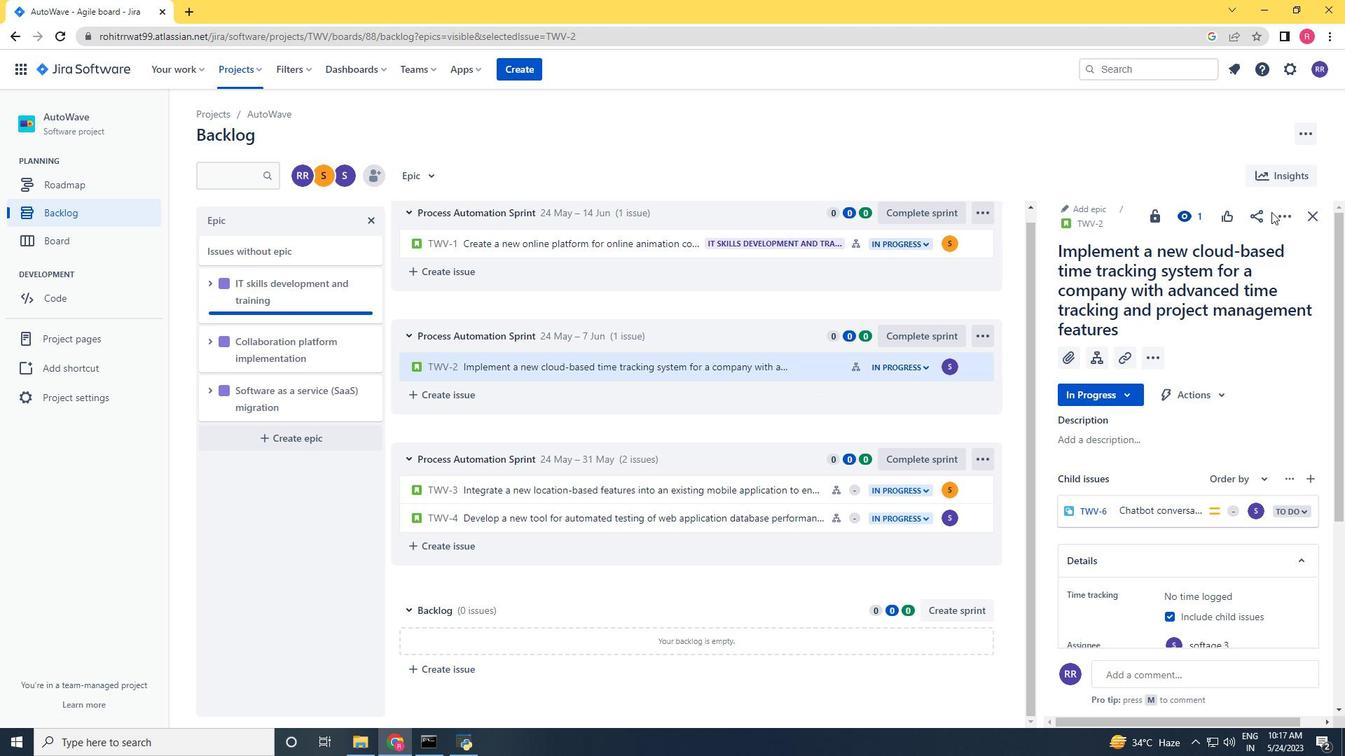 
Action: Mouse pressed left at (1281, 212)
Screenshot: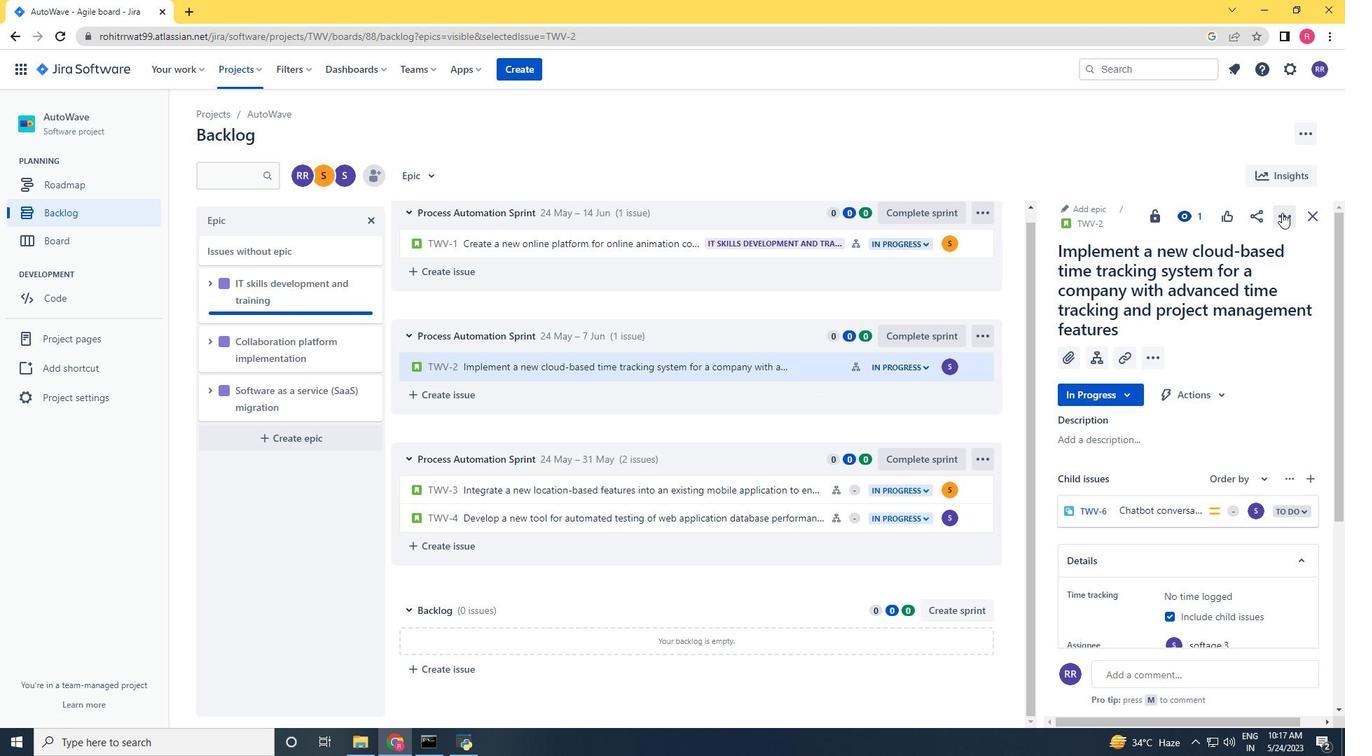 
Action: Mouse moved to (1210, 250)
Screenshot: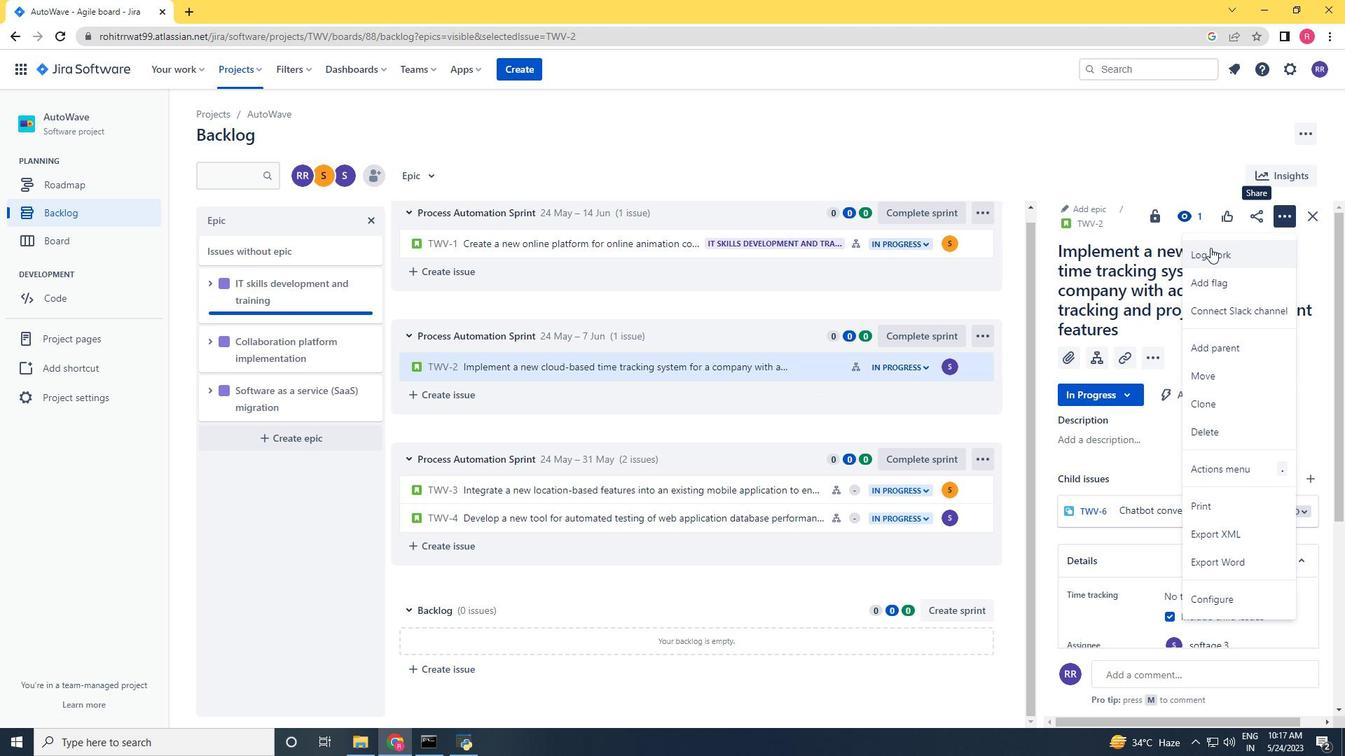 
Action: Mouse pressed left at (1210, 250)
Screenshot: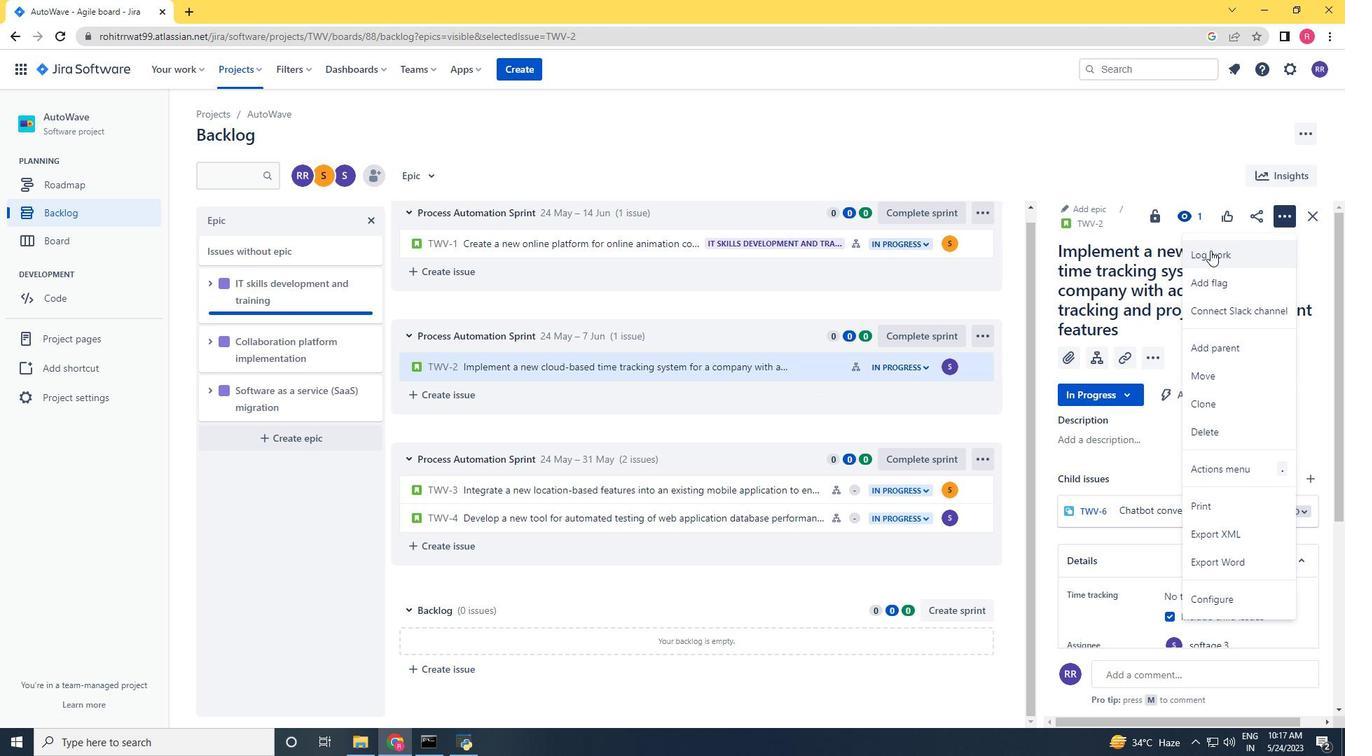 
Action: Key pressed 4w<Key.space>6d<Key.space>8h<Key.space>19<Key.backspace>8m<Key.shift><Key.tab>1w<Key.space>1d<Key.space>3h<Key.space>50m
Screenshot: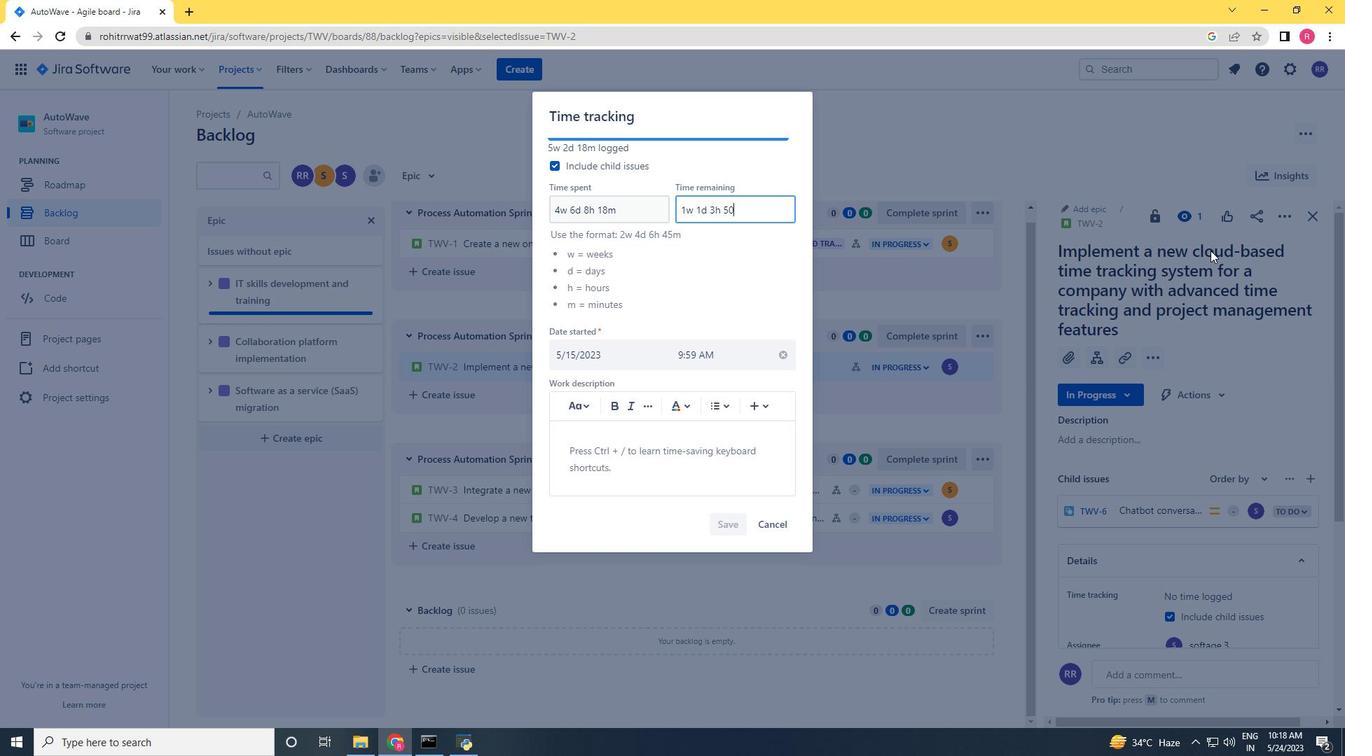
Action: Mouse moved to (718, 528)
Screenshot: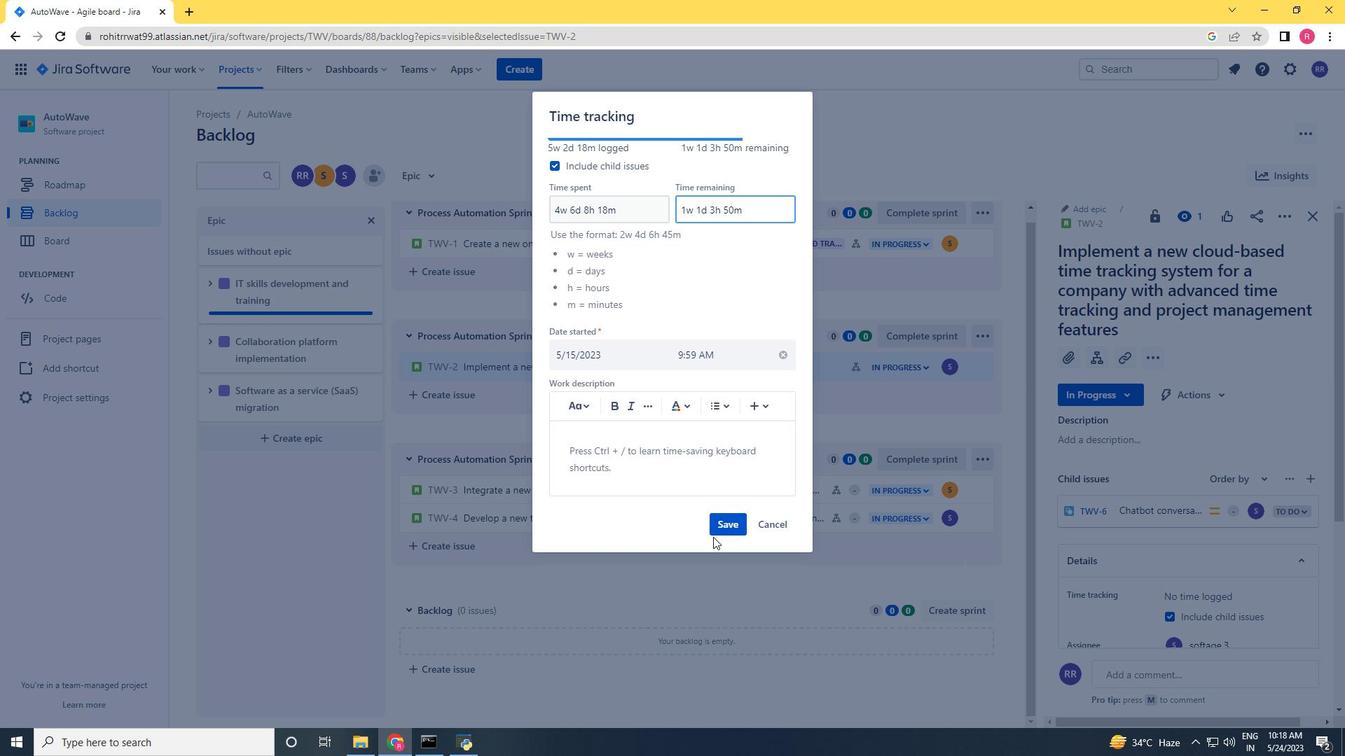 
Action: Mouse pressed left at (718, 528)
Screenshot: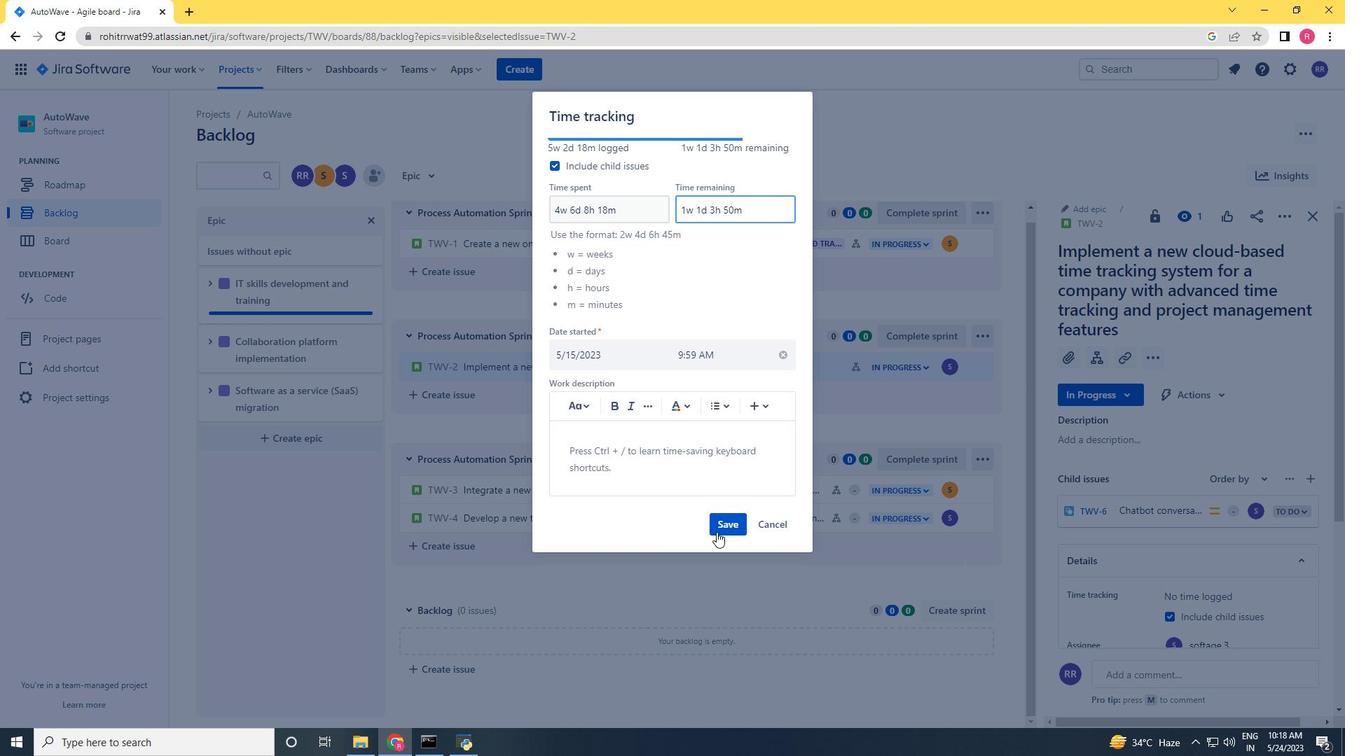 
Action: Mouse moved to (719, 528)
Screenshot: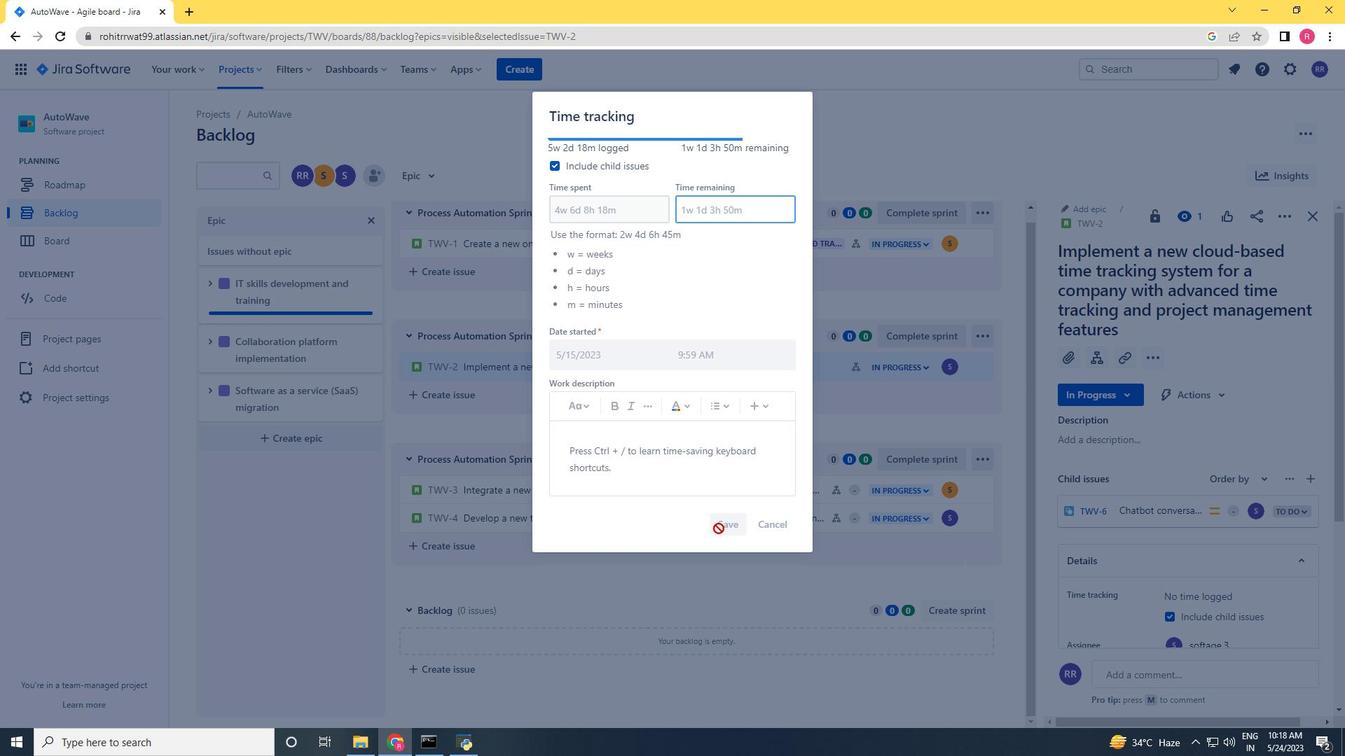 
Action: Mouse scrolled (719, 528) with delta (0, 0)
Screenshot: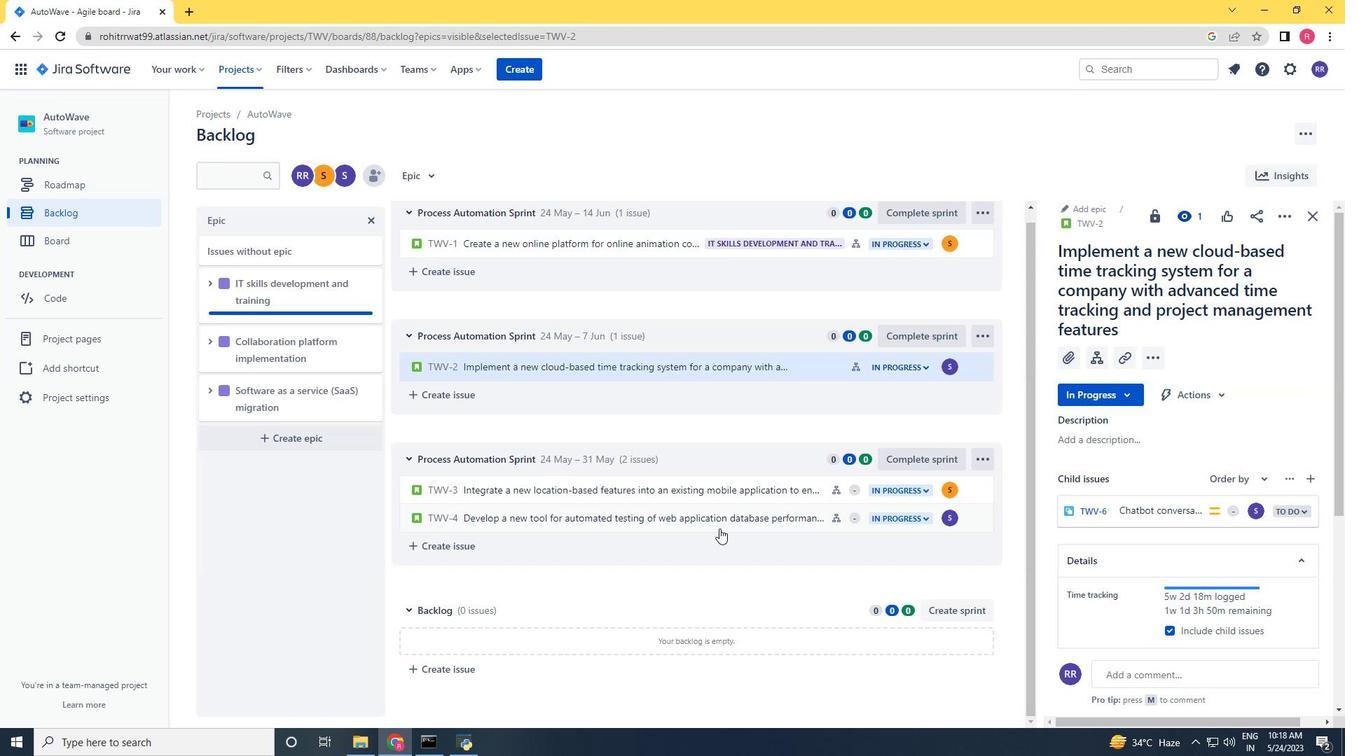 
Action: Mouse scrolled (719, 528) with delta (0, 0)
Screenshot: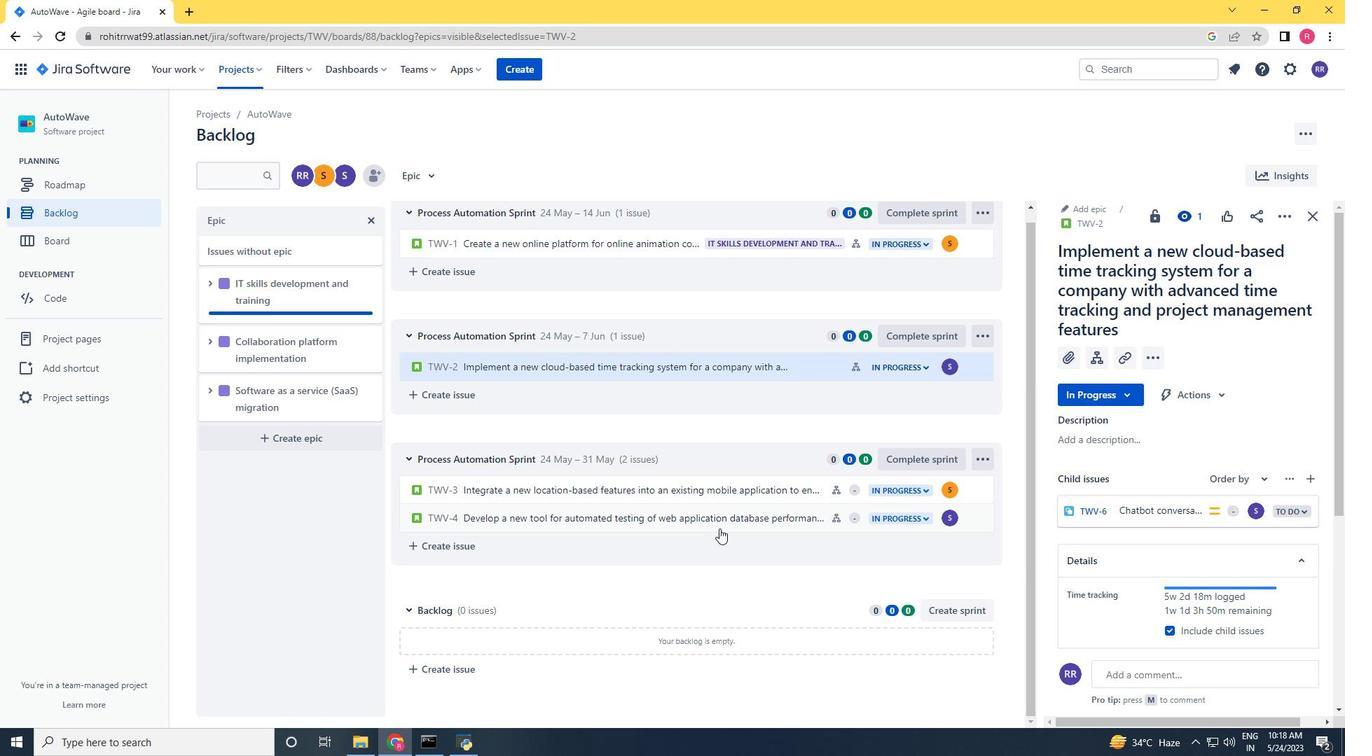 
Action: Mouse scrolled (719, 528) with delta (0, 0)
Screenshot: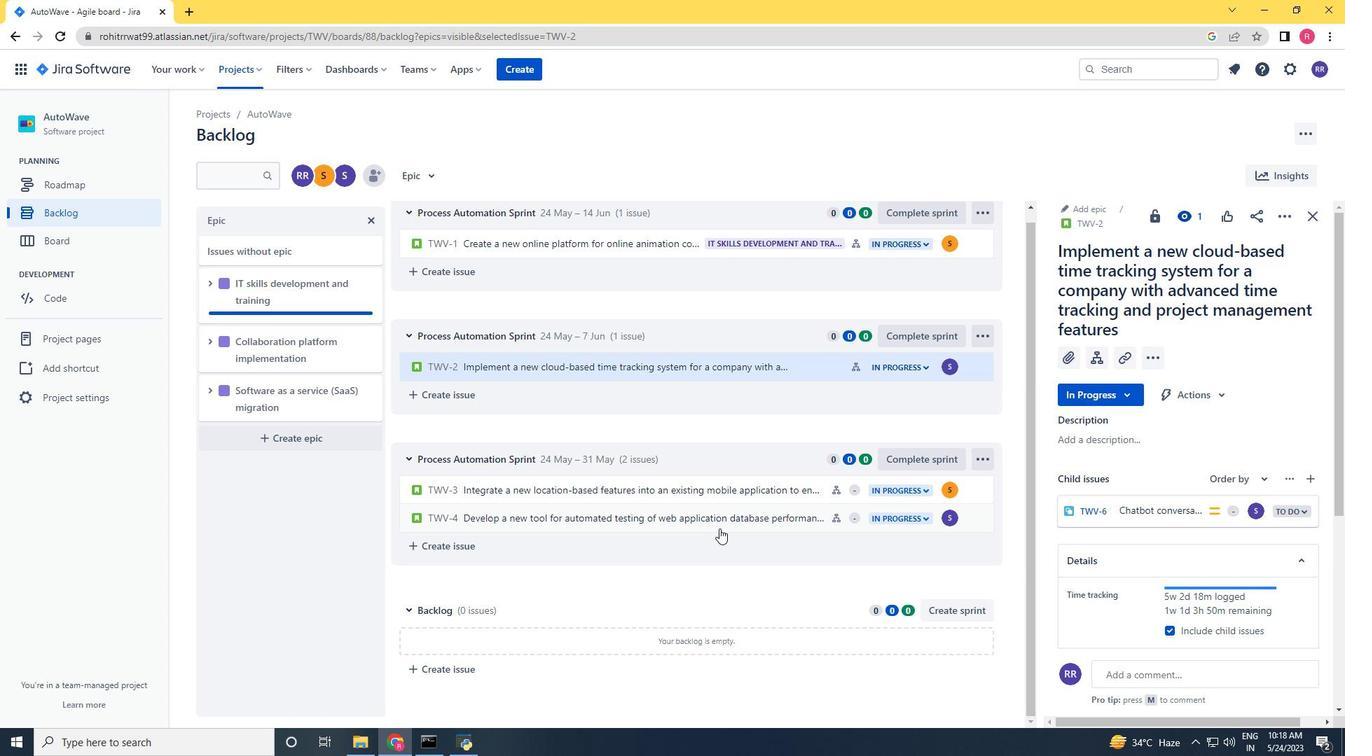 
Action: Mouse moved to (1290, 213)
Screenshot: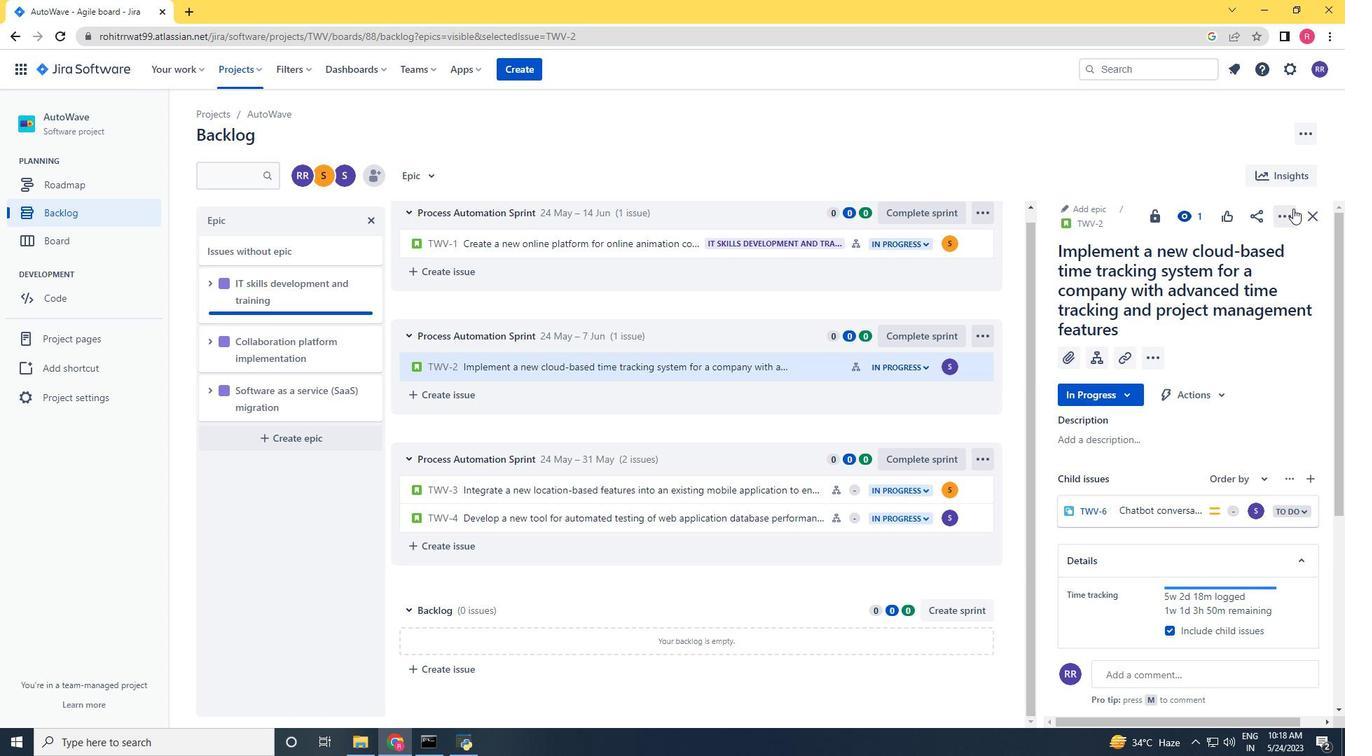 
Action: Mouse pressed left at (1290, 213)
Screenshot: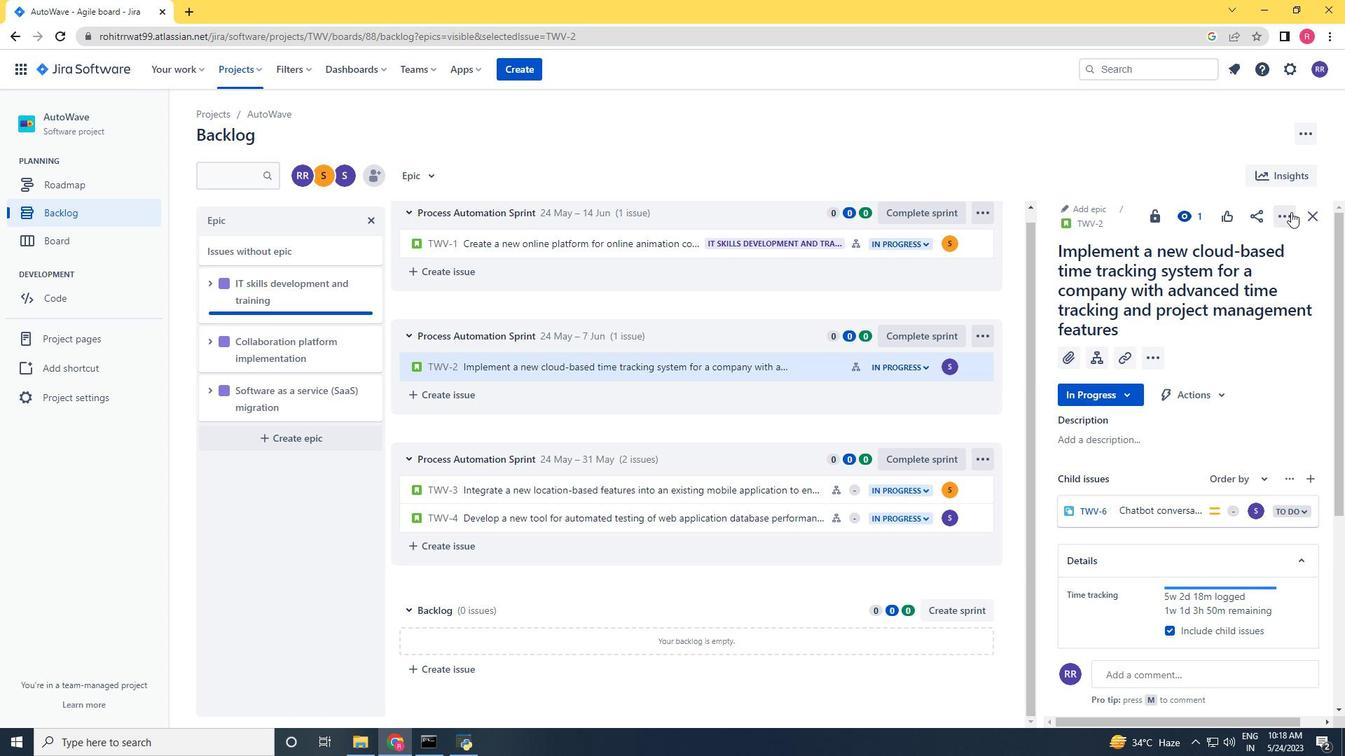 
Action: Mouse moved to (1216, 397)
Screenshot: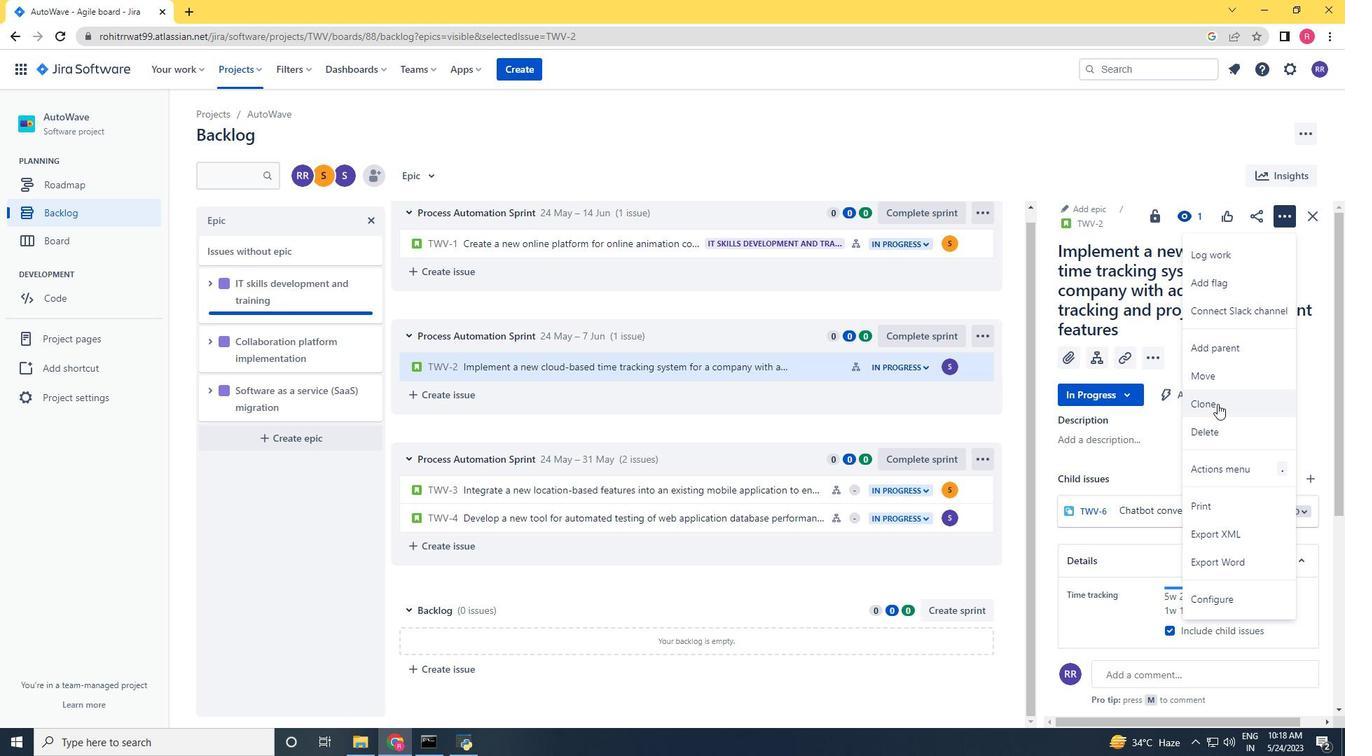 
Action: Mouse pressed left at (1216, 397)
Screenshot: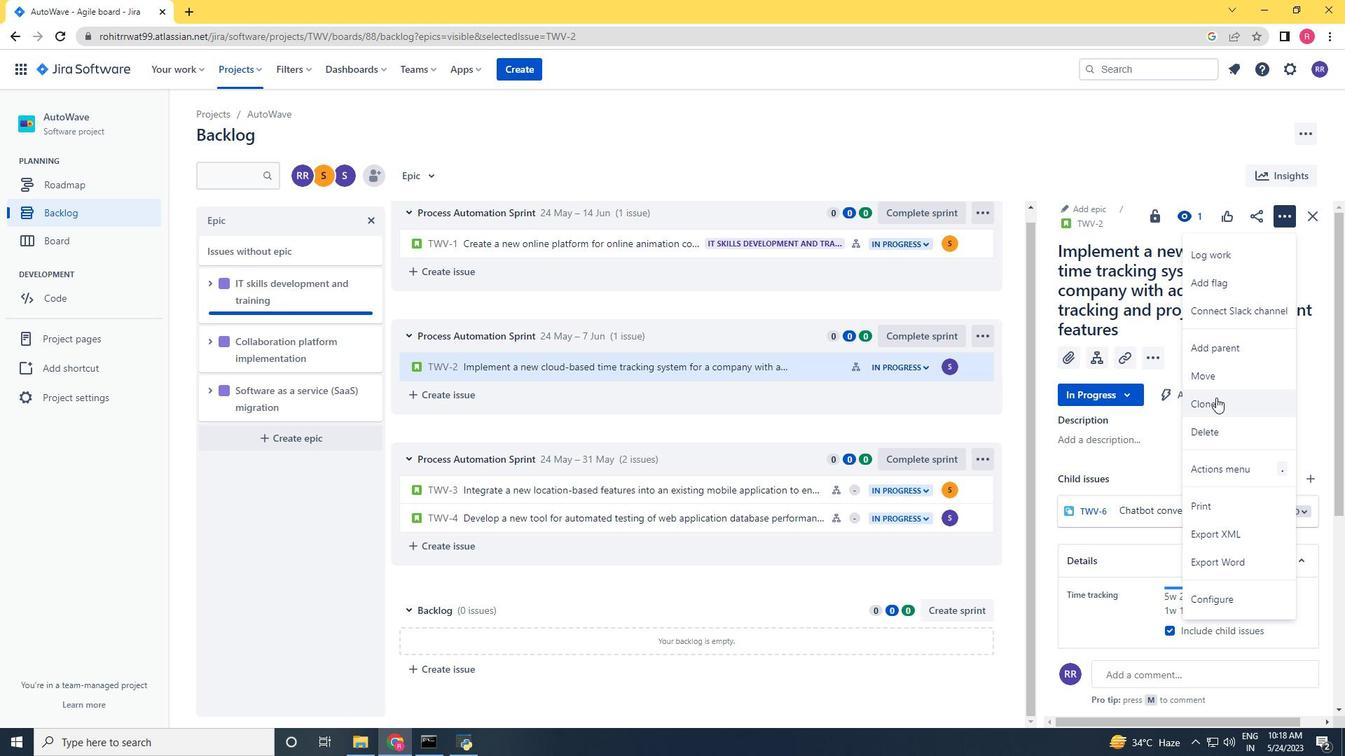 
Action: Mouse moved to (779, 301)
Screenshot: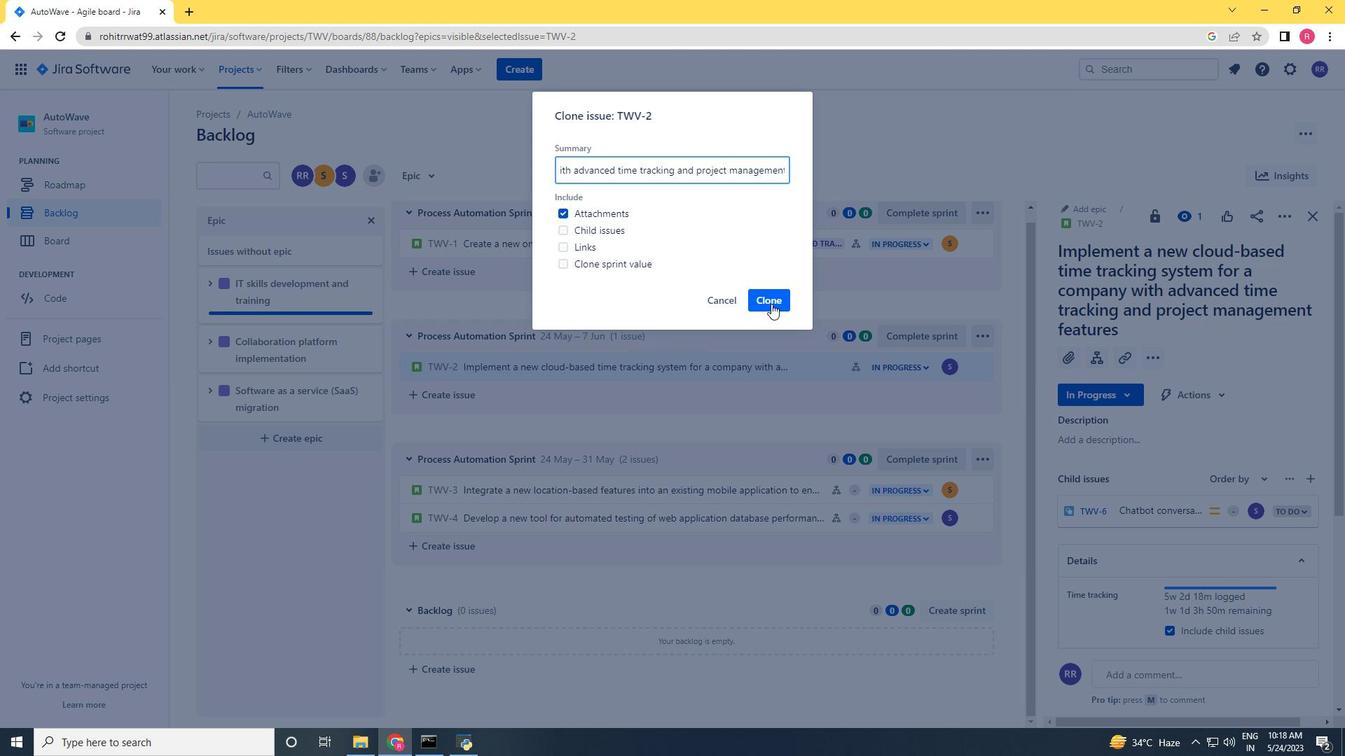 
Action: Mouse pressed left at (779, 301)
Screenshot: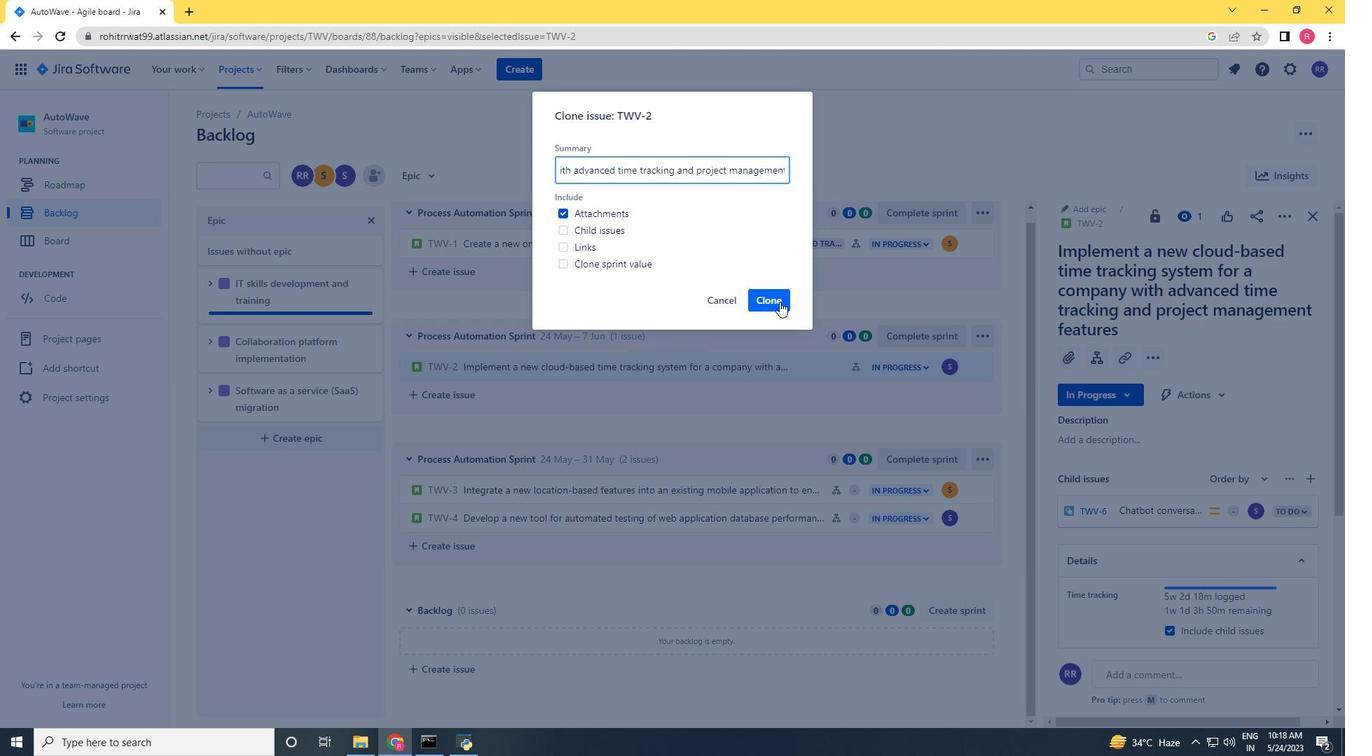 
Action: Mouse moved to (811, 373)
Screenshot: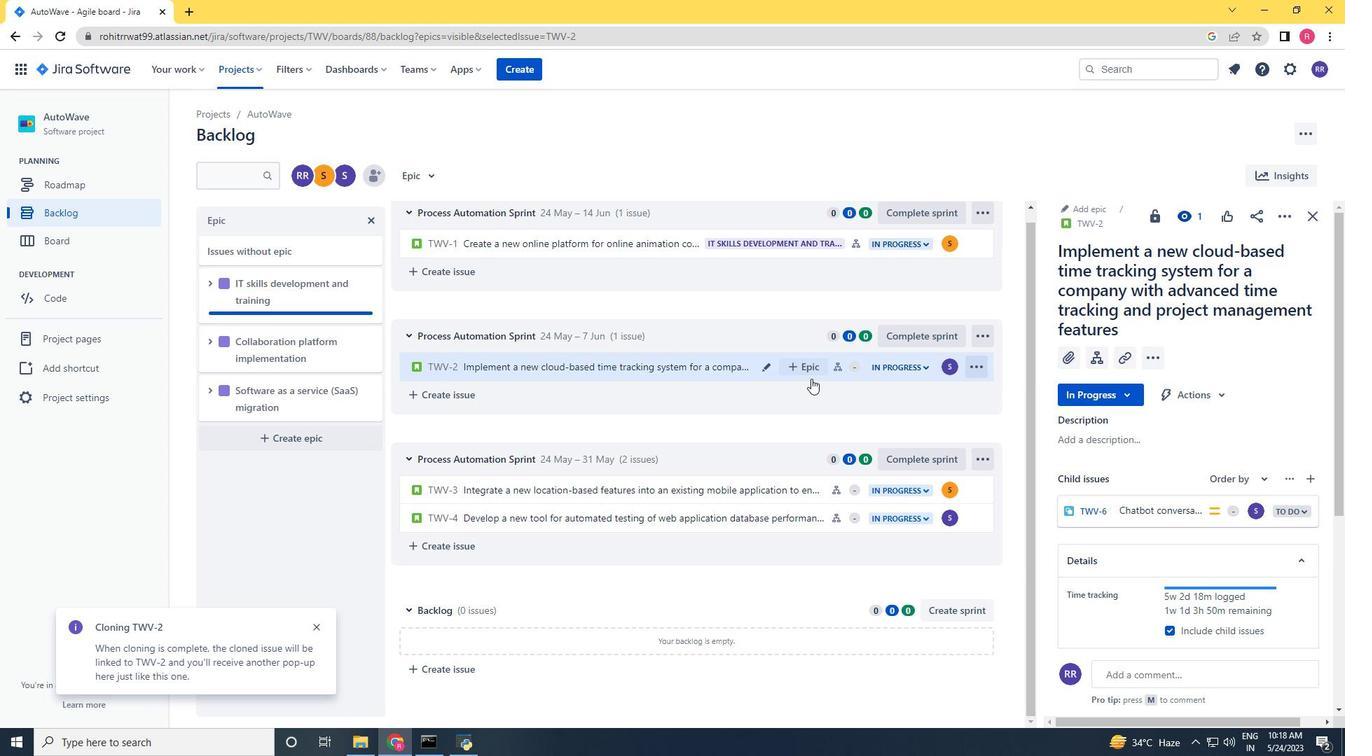 
Action: Mouse pressed left at (811, 373)
Screenshot: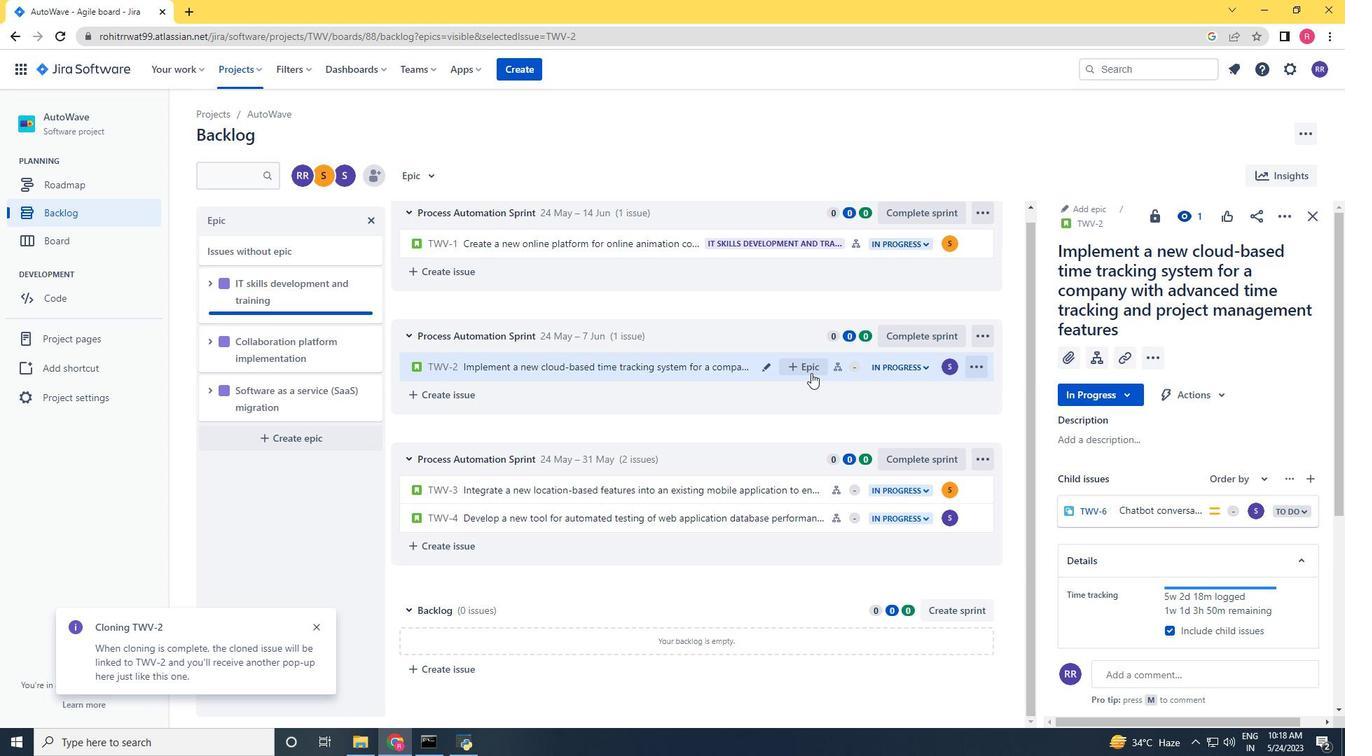 
Action: Mouse moved to (842, 462)
Screenshot: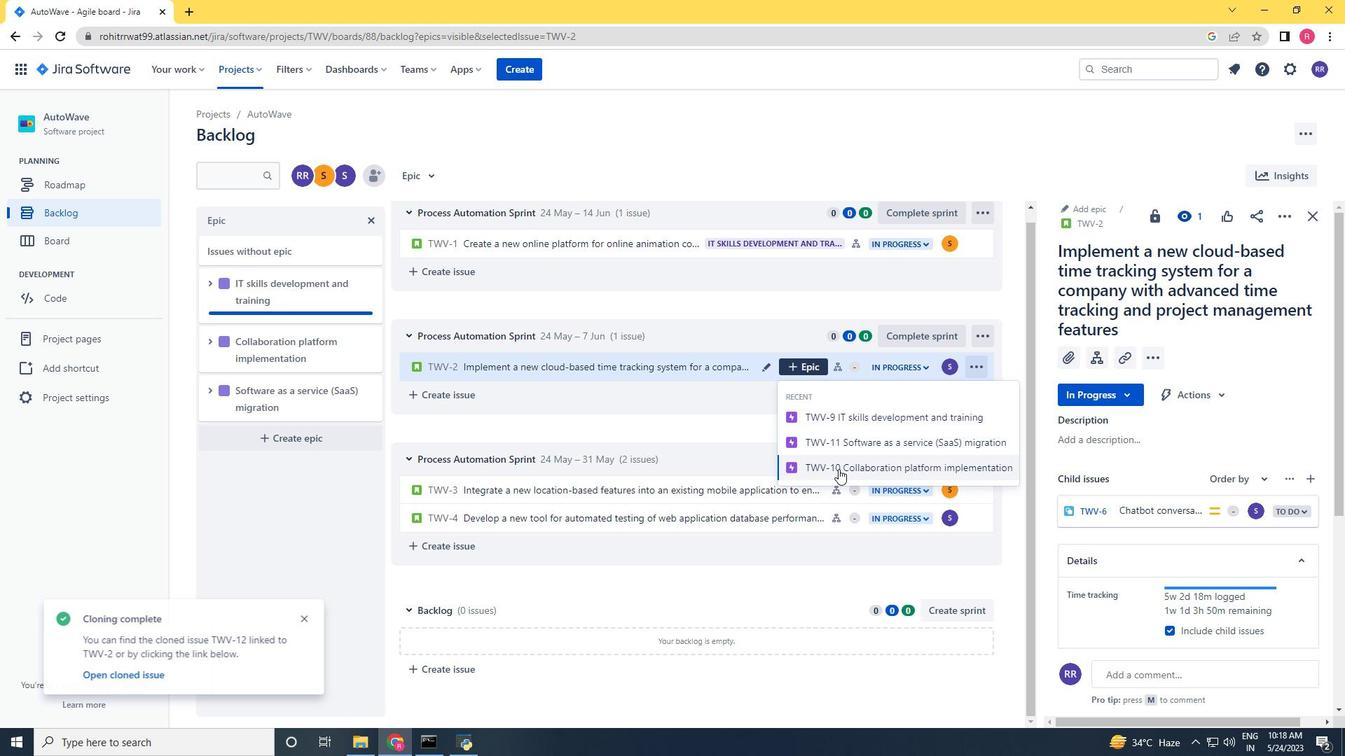 
Action: Mouse pressed left at (842, 462)
Screenshot: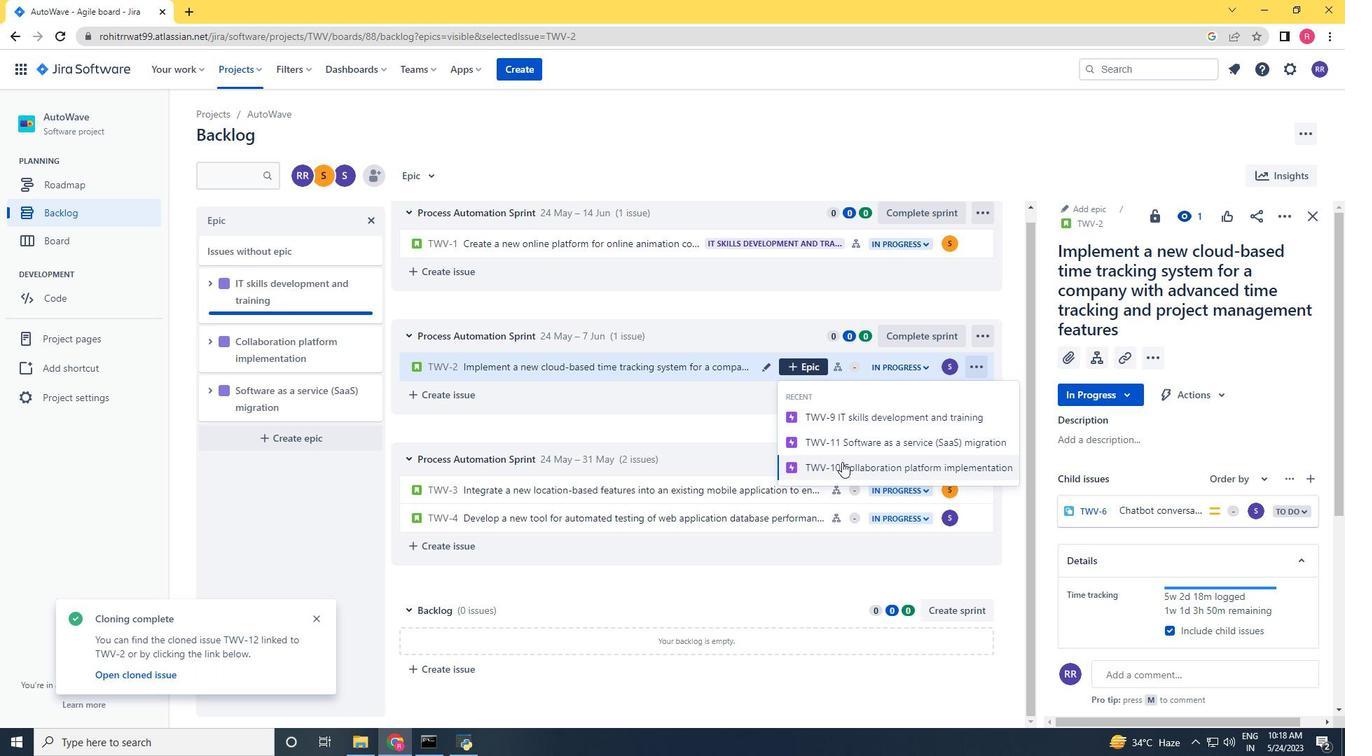 
Action: Mouse scrolled (842, 463) with delta (0, 0)
Screenshot: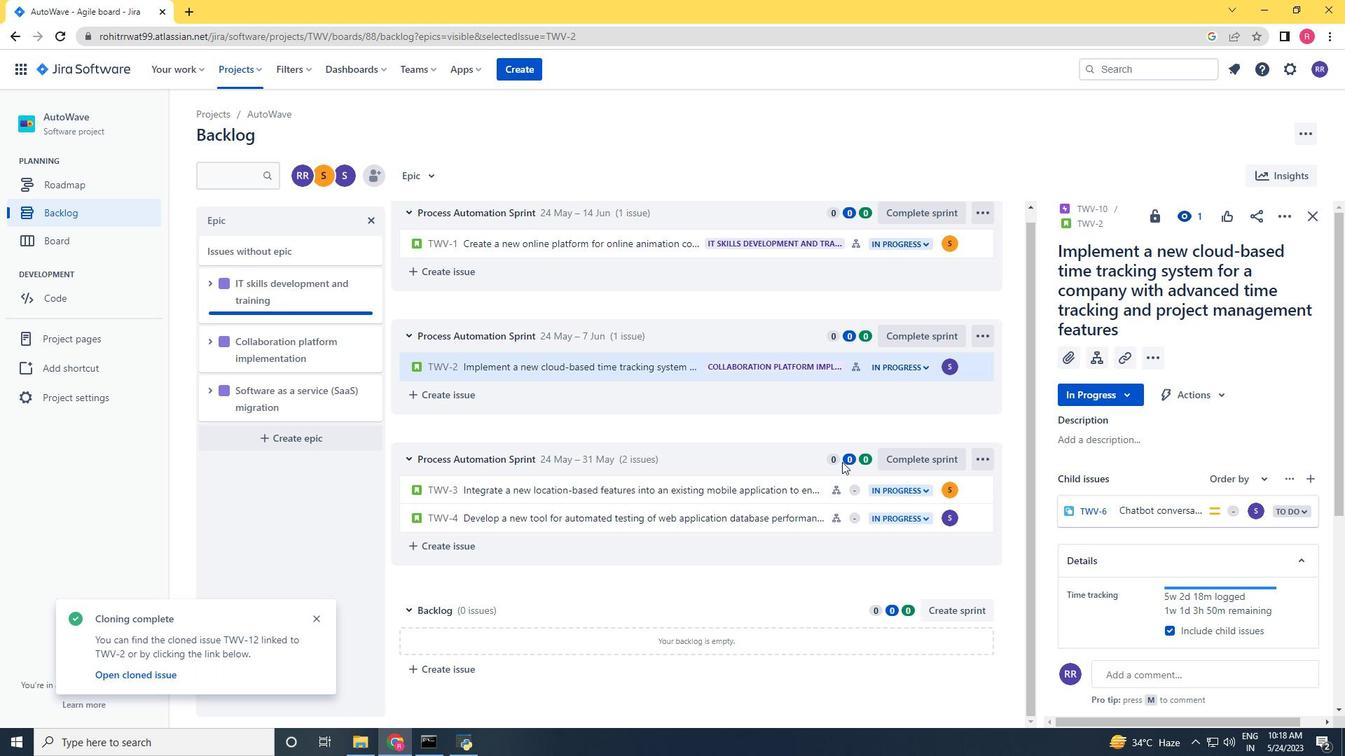 
Action: Mouse scrolled (842, 463) with delta (0, 0)
Screenshot: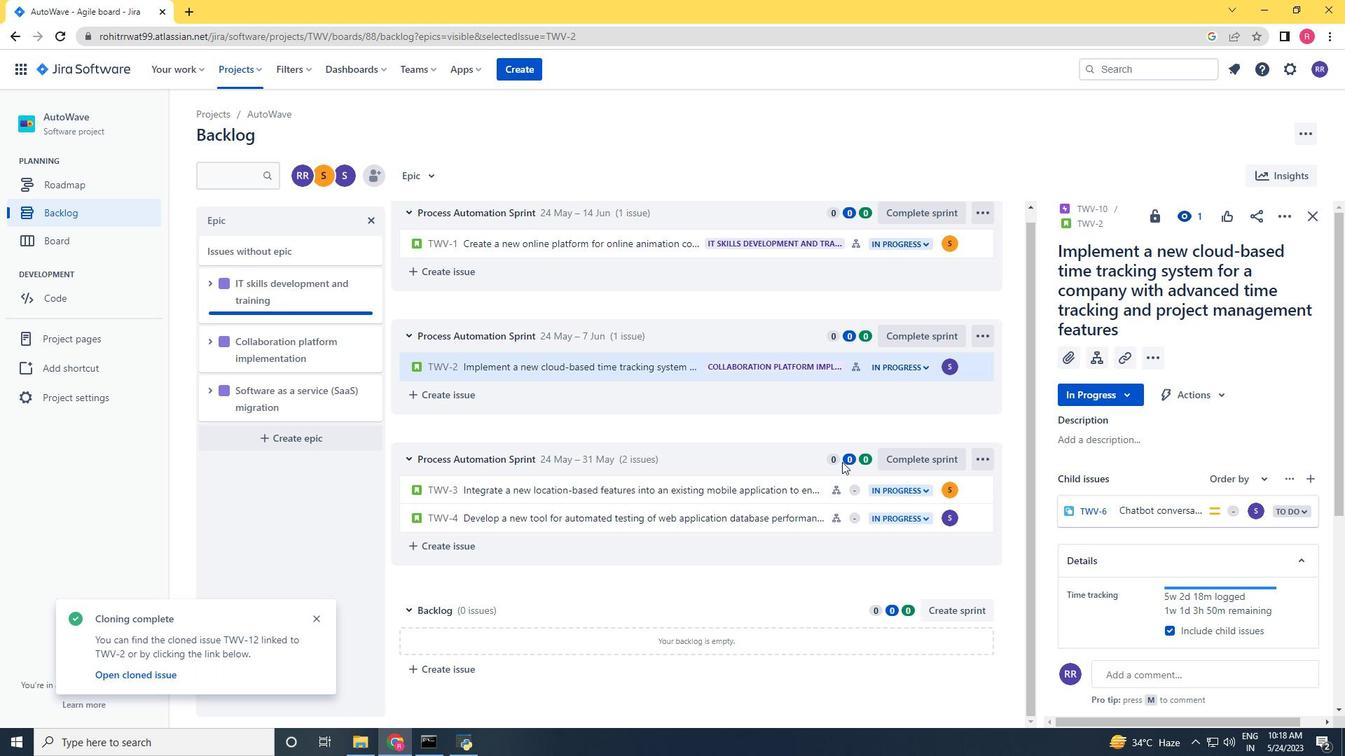 
Action: Mouse scrolled (842, 463) with delta (0, 0)
Screenshot: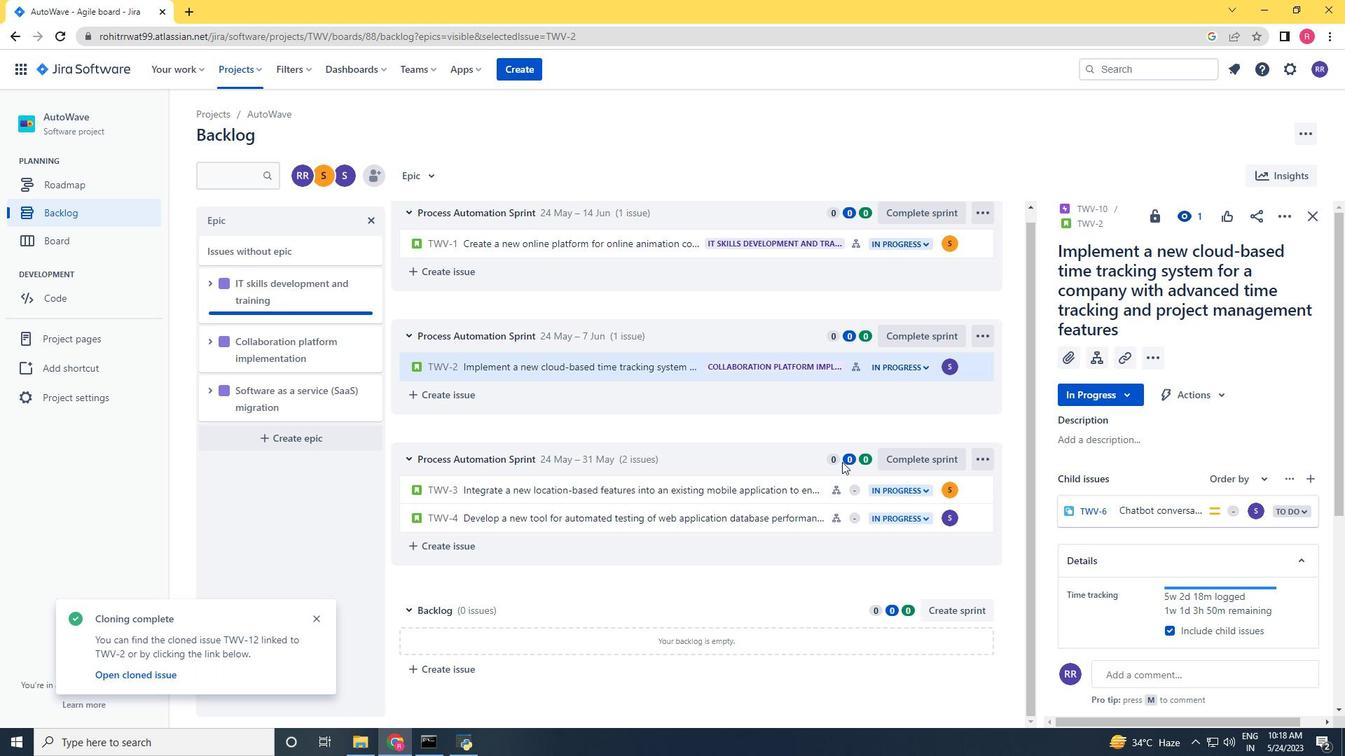 
Action: Mouse scrolled (842, 463) with delta (0, 0)
Screenshot: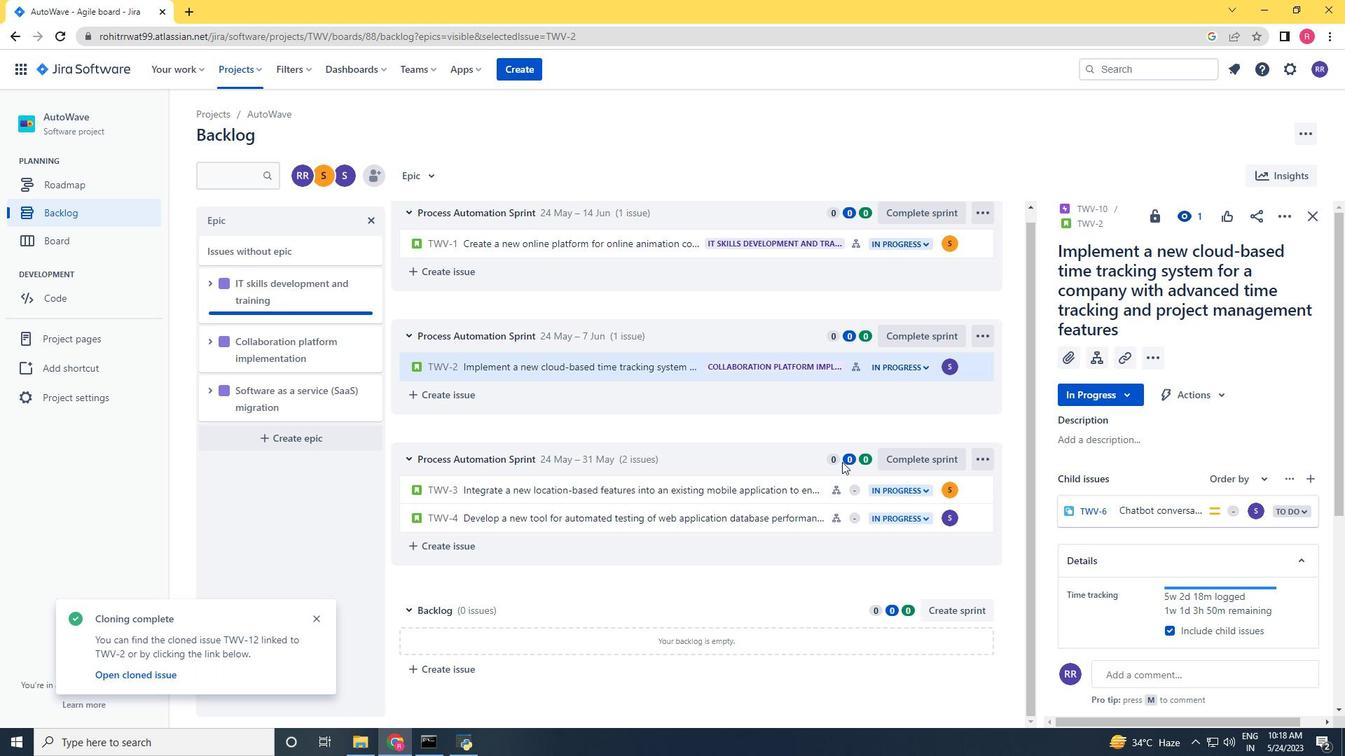 
Action: Mouse scrolled (842, 461) with delta (0, 0)
Screenshot: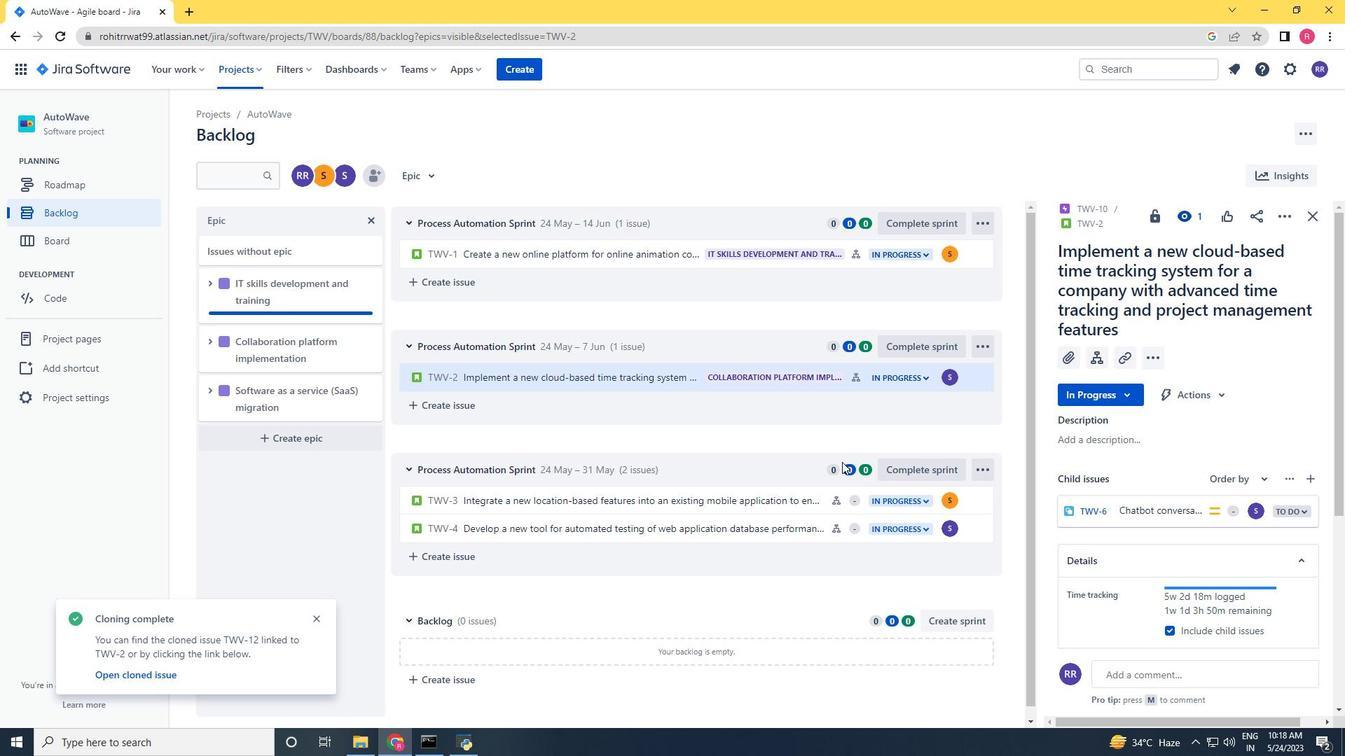 
Action: Mouse scrolled (842, 461) with delta (0, 0)
Screenshot: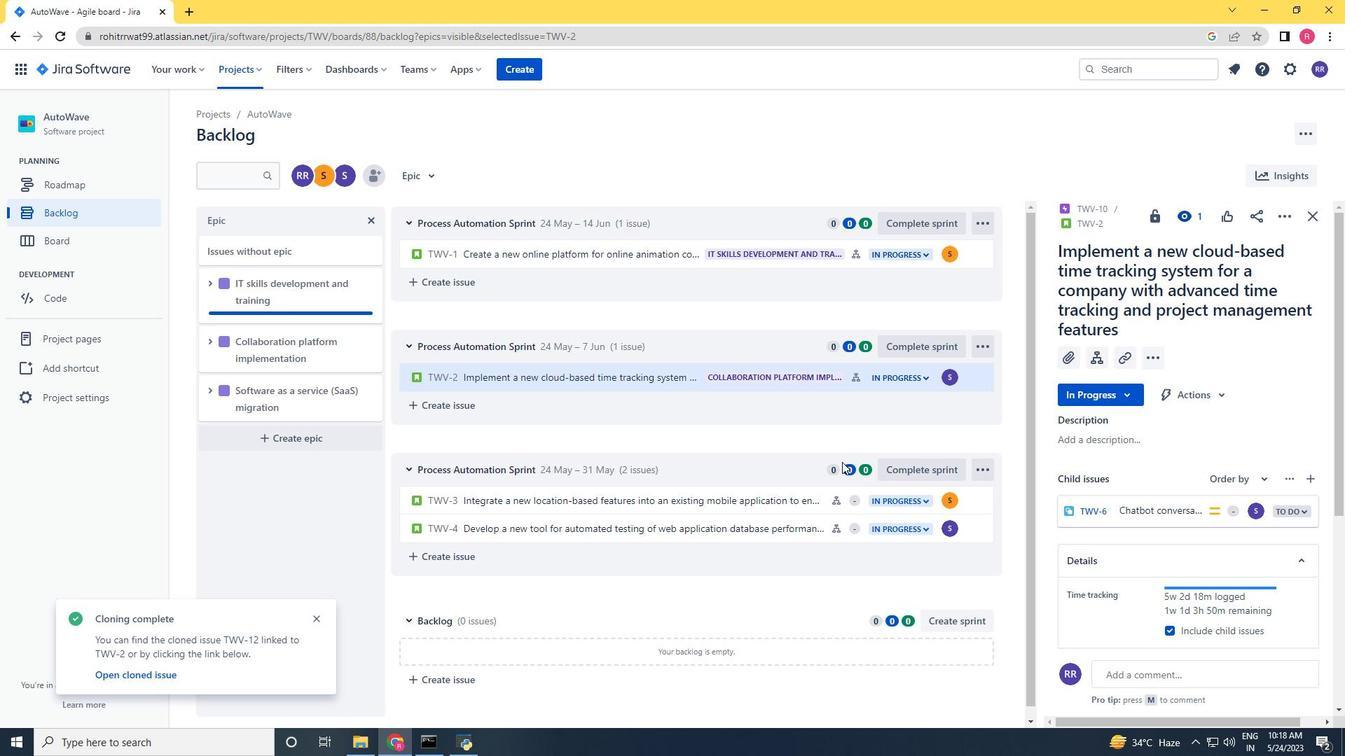 
Action: Mouse scrolled (842, 461) with delta (0, 0)
Screenshot: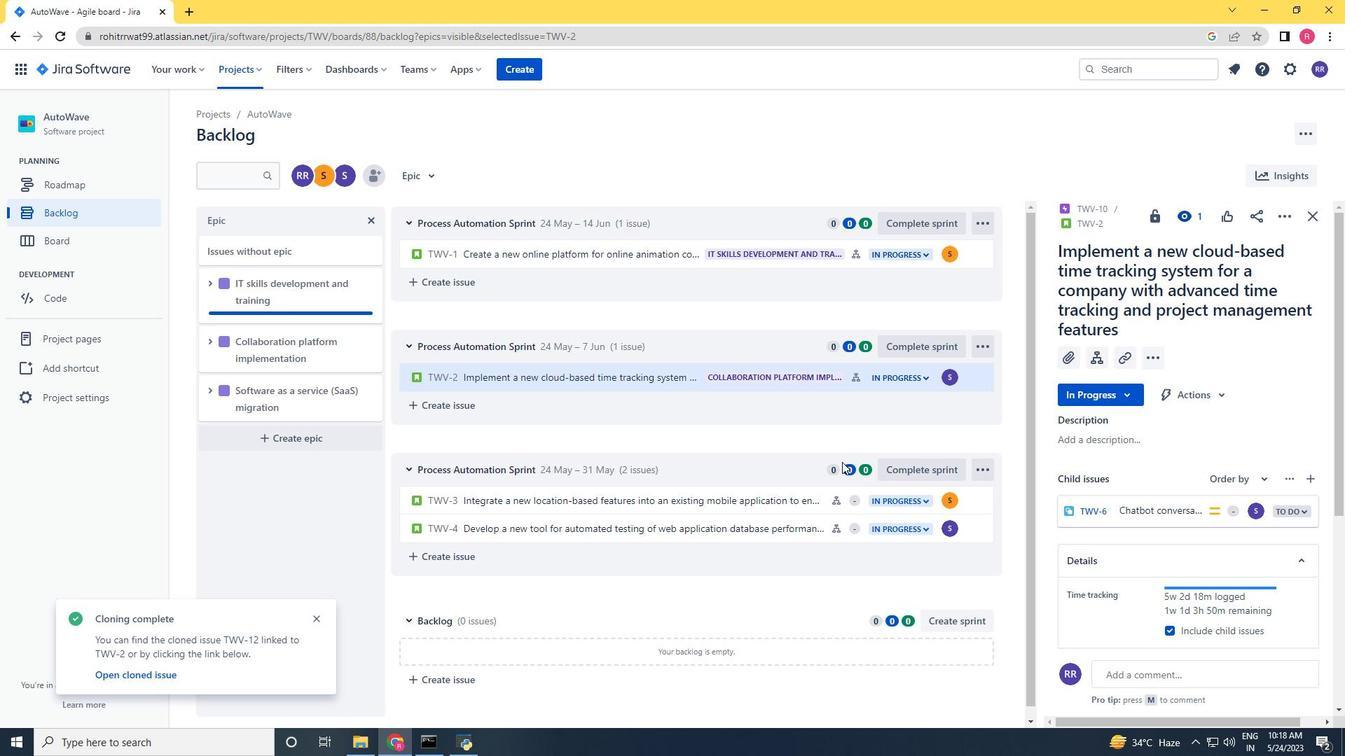 
Action: Mouse scrolled (842, 461) with delta (0, 0)
Screenshot: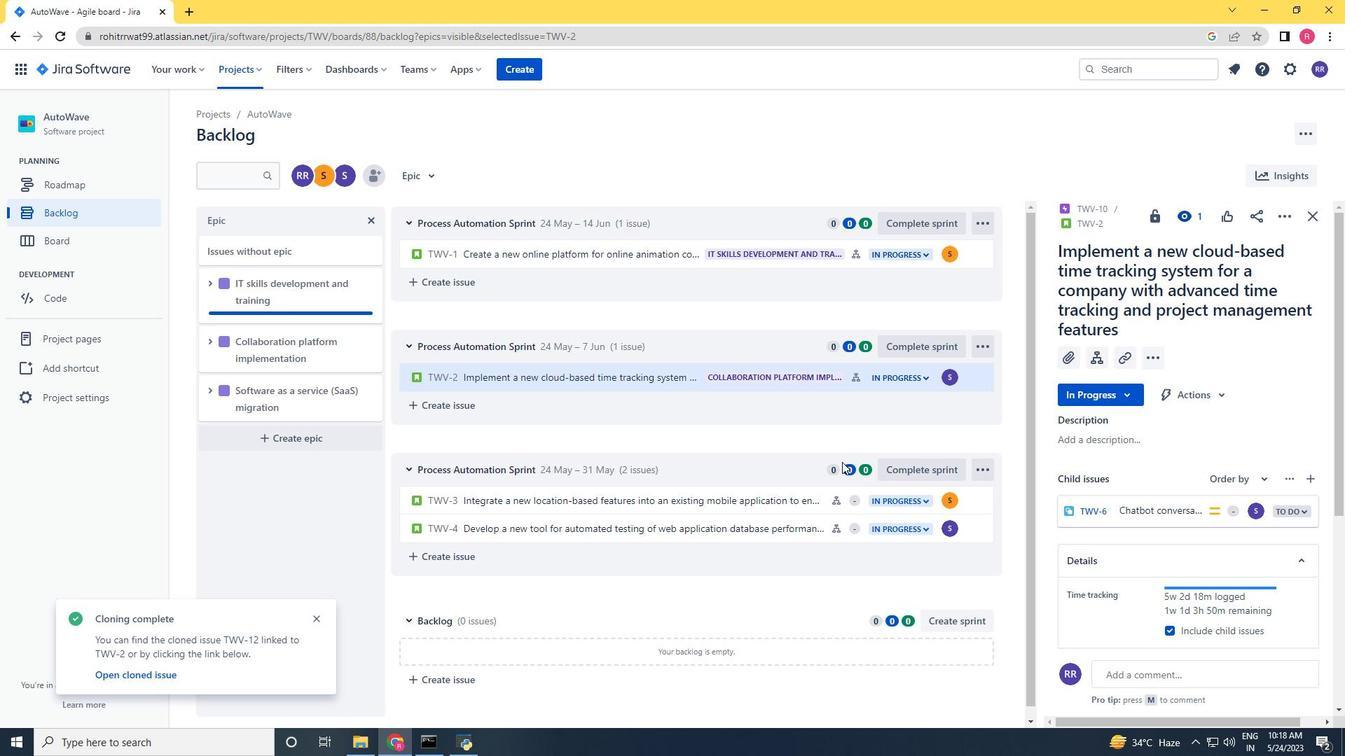 
Action: Mouse scrolled (842, 461) with delta (0, 0)
Screenshot: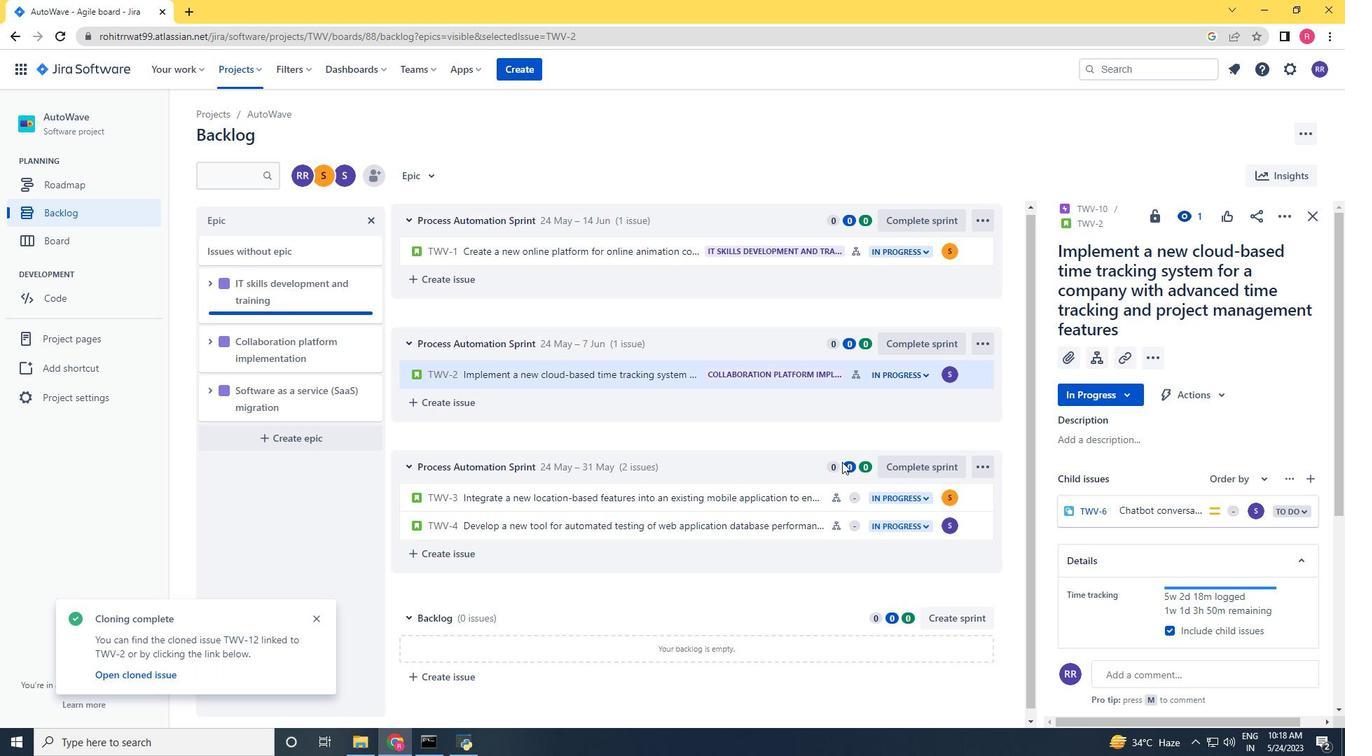 
Action: Mouse scrolled (842, 461) with delta (0, 0)
Screenshot: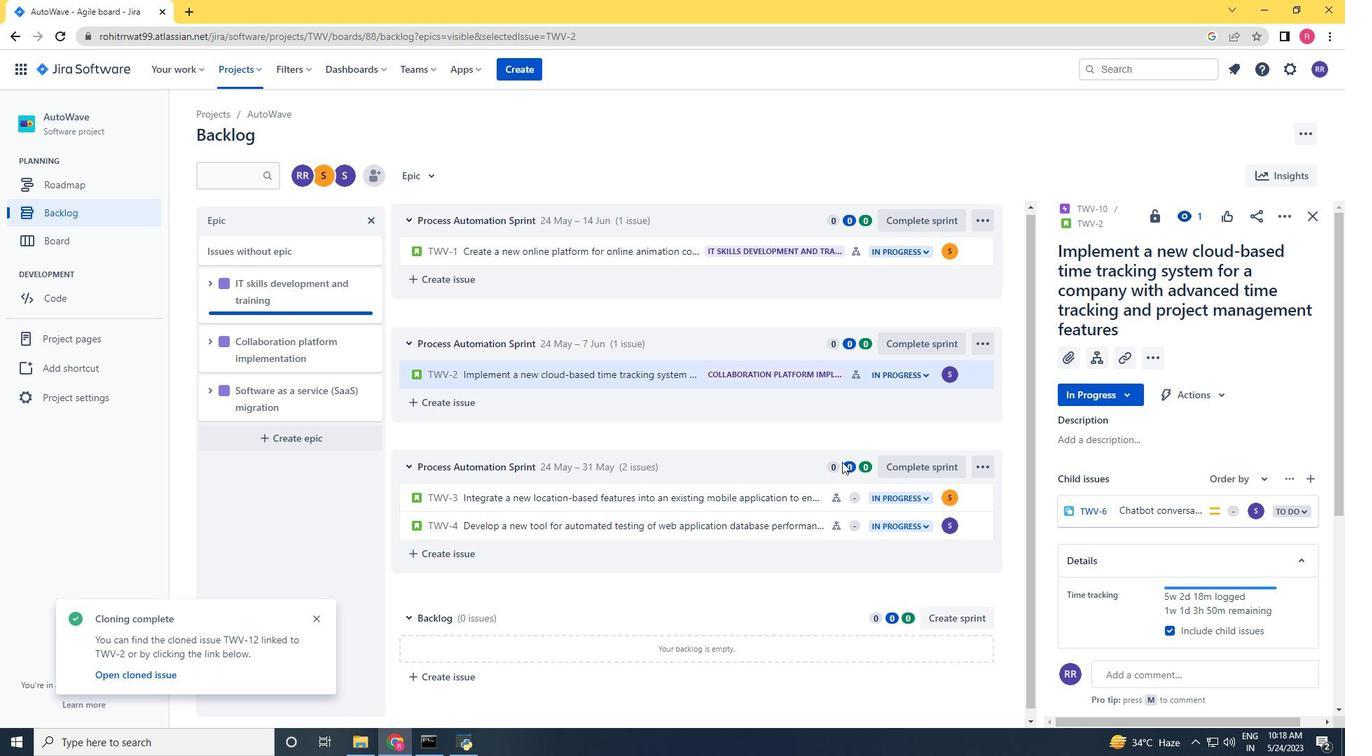 
Action: Mouse moved to (335, 526)
Screenshot: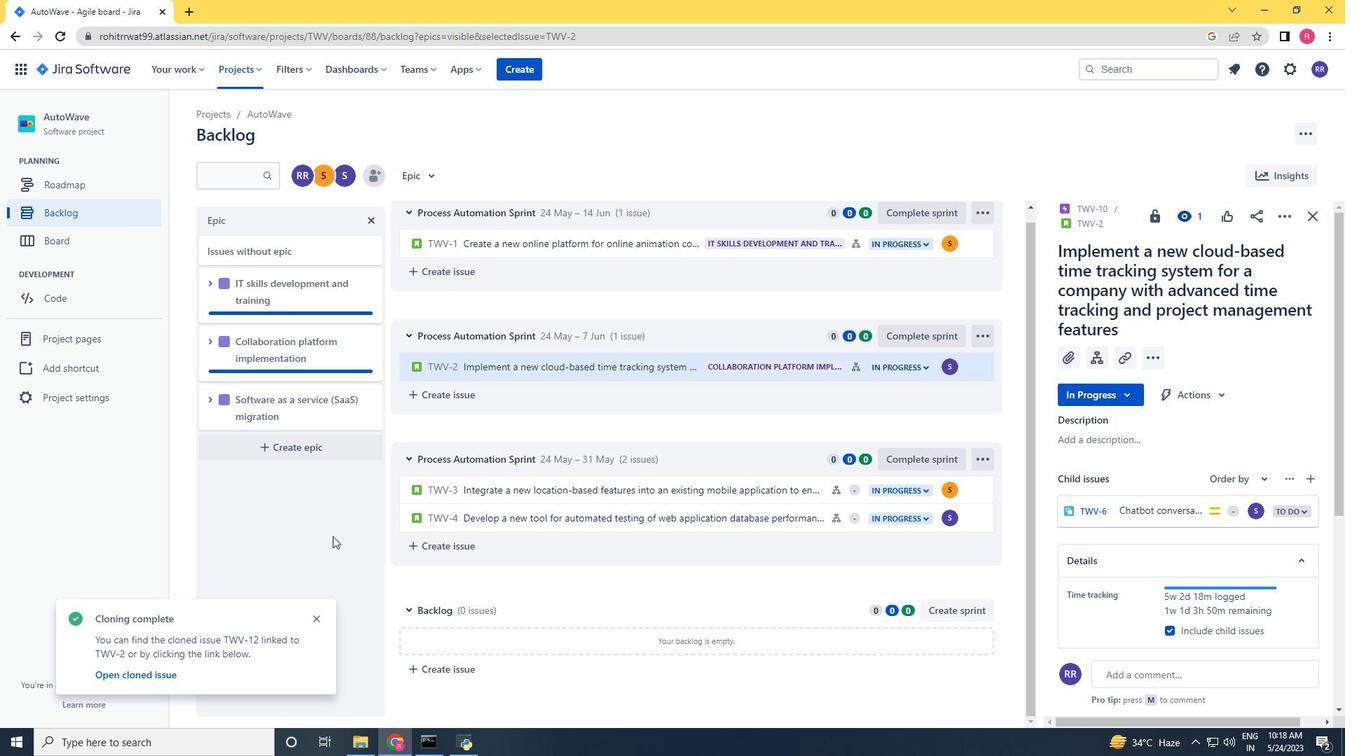 
